 Task: Open Card Card0000000087 in Board Board0000000022 in Workspace WS0000000008 in Trello. Add Member Carxxstreet791@gmail.com to Card Card0000000087 in Board Board0000000022 in Workspace WS0000000008 in Trello. Add Orange Label titled Label0000000087 to Card Card0000000087 in Board Board0000000022 in Workspace WS0000000008 in Trello. Add Checklist CL0000000087 to Card Card0000000087 in Board Board0000000022 in Workspace WS0000000008 in Trello. Add Dates with Start Date as Jun 01 2023 and Due Date as Jun 30 2023 to Card Card0000000087 in Board Board0000000022 in Workspace WS0000000008 in Trello
Action: Mouse moved to (512, 40)
Screenshot: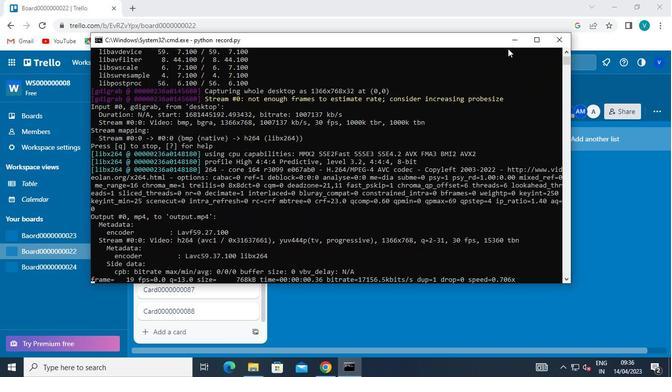 
Action: Mouse pressed left at (512, 40)
Screenshot: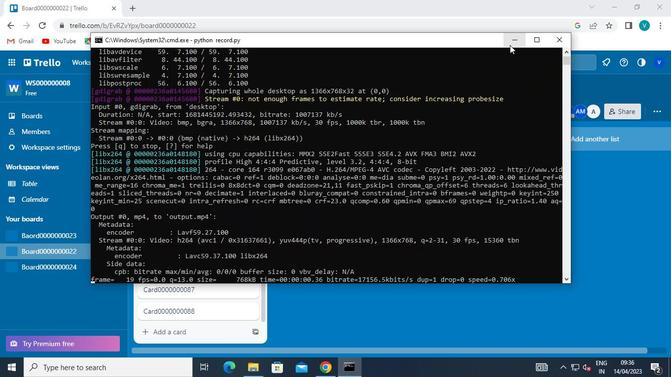
Action: Mouse moved to (205, 286)
Screenshot: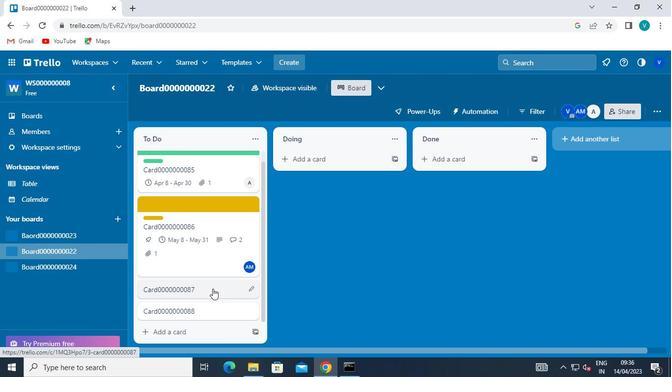 
Action: Mouse pressed left at (205, 286)
Screenshot: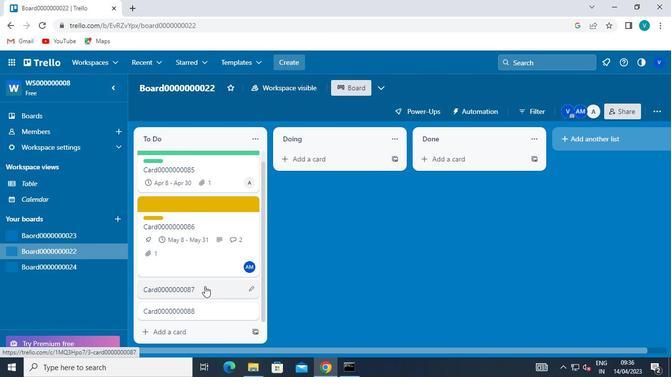 
Action: Mouse moved to (469, 175)
Screenshot: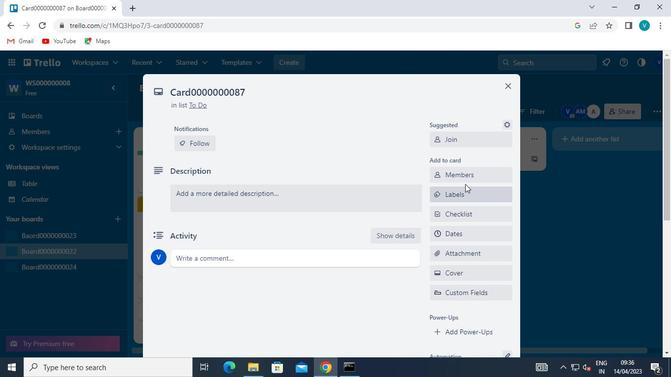 
Action: Mouse pressed left at (469, 175)
Screenshot: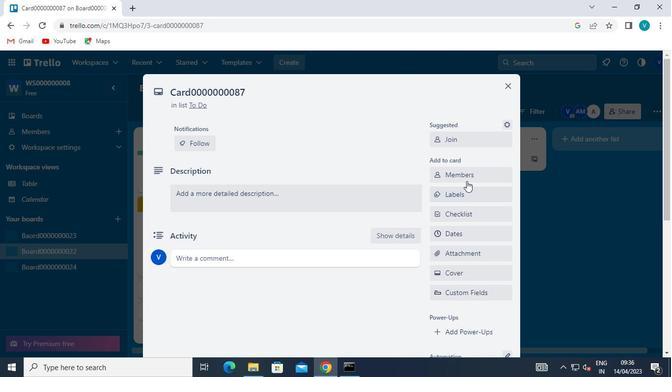 
Action: Mouse moved to (464, 220)
Screenshot: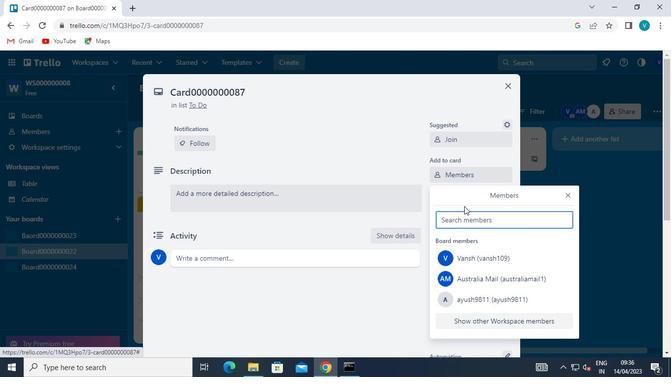 
Action: Mouse pressed left at (464, 220)
Screenshot: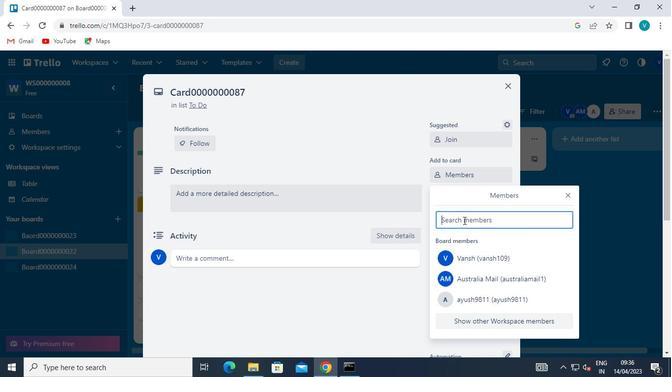 
Action: Keyboard Key.shift
Screenshot: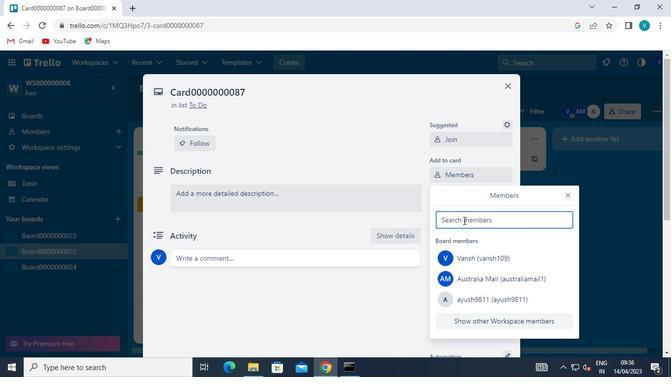 
Action: Keyboard C
Screenshot: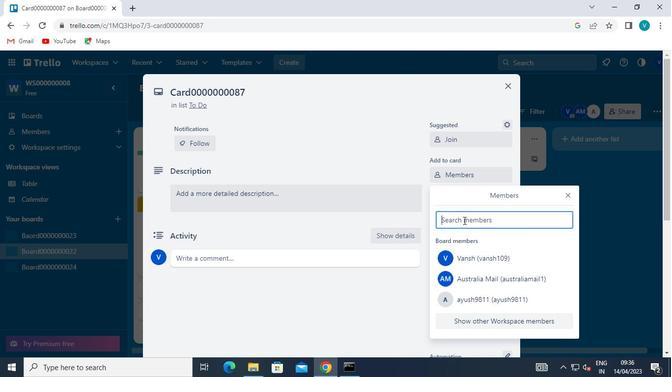 
Action: Keyboard a
Screenshot: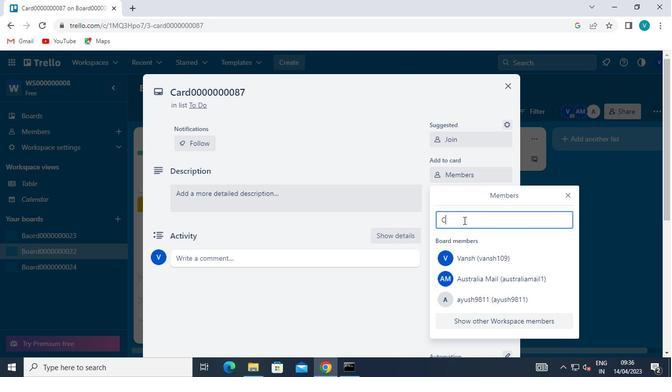 
Action: Keyboard r
Screenshot: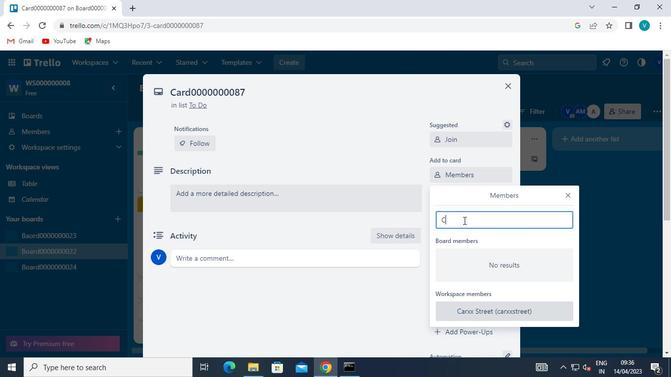 
Action: Keyboard x
Screenshot: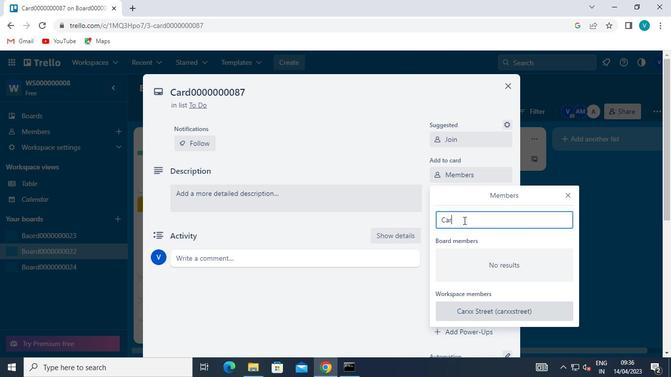 
Action: Keyboard x
Screenshot: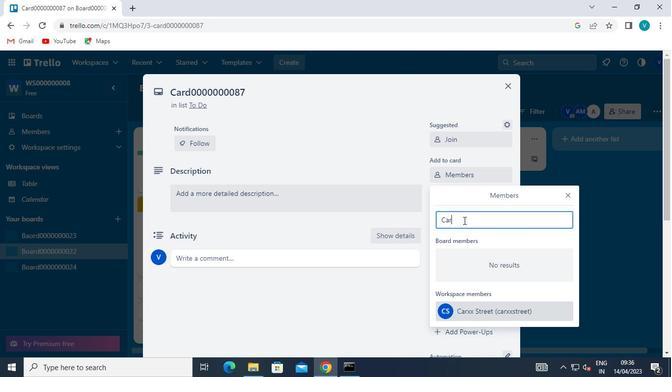 
Action: Keyboard s
Screenshot: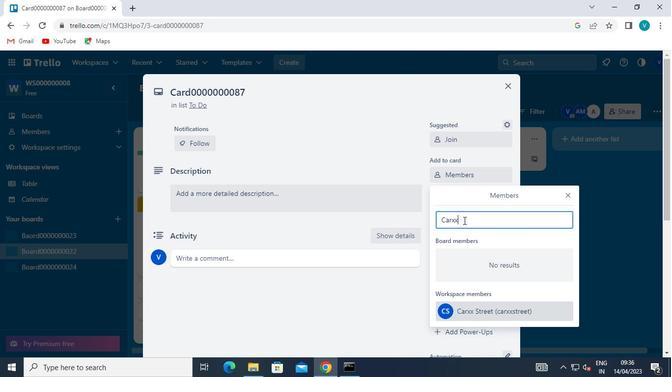 
Action: Keyboard t
Screenshot: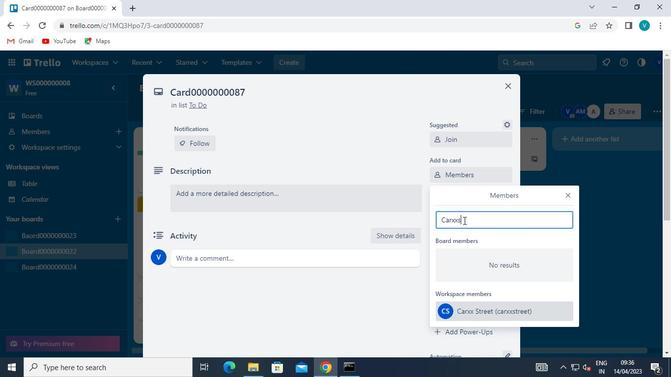
Action: Keyboard r
Screenshot: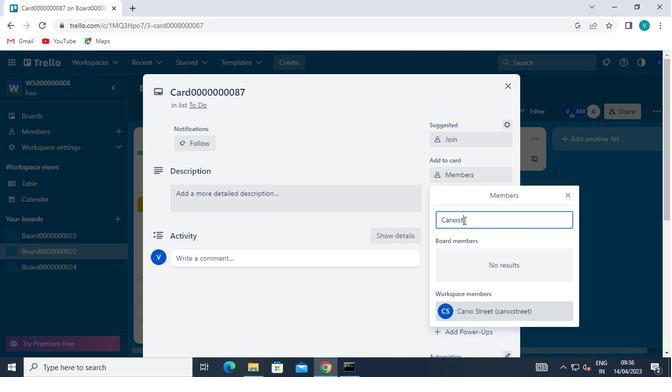 
Action: Keyboard e
Screenshot: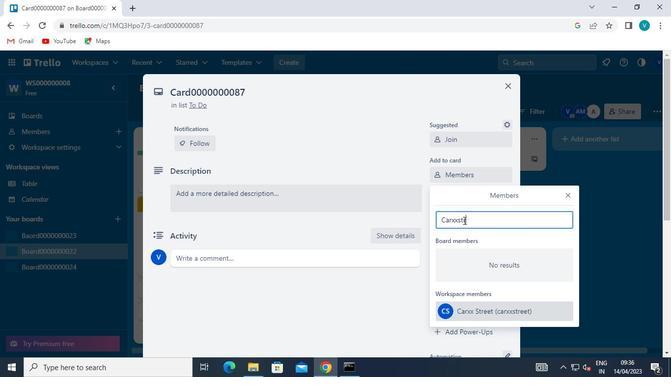 
Action: Keyboard e
Screenshot: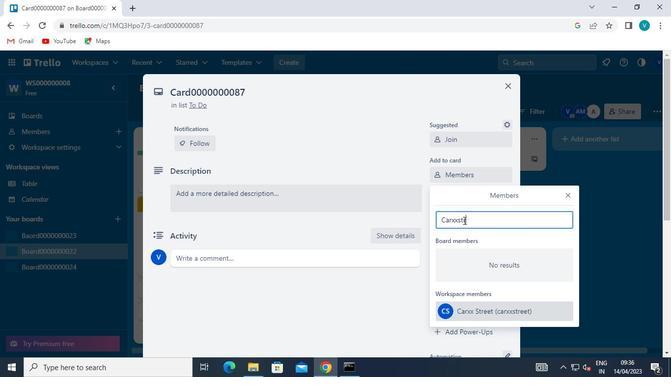 
Action: Keyboard t
Screenshot: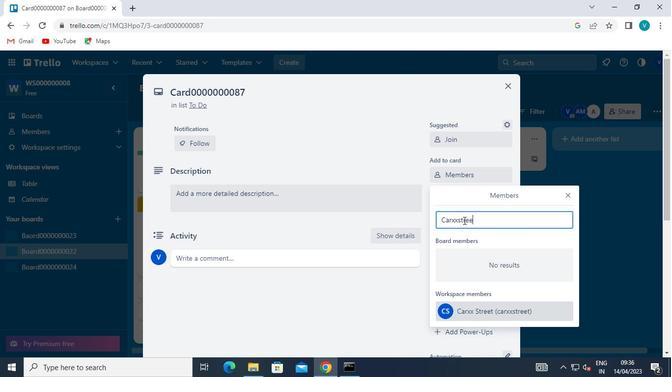 
Action: Keyboard <103>
Screenshot: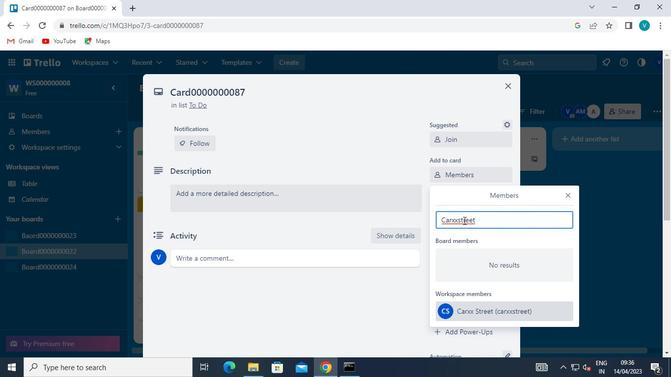 
Action: Keyboard <105>
Screenshot: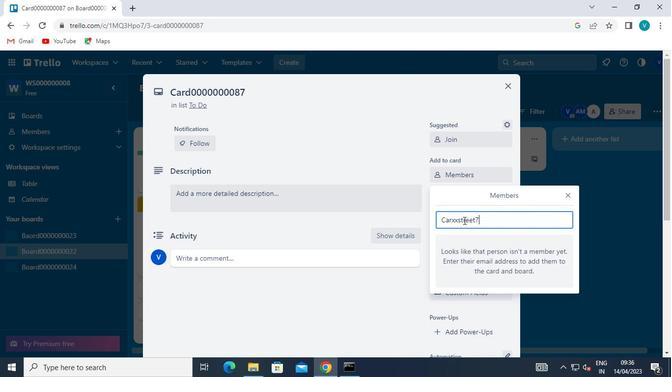 
Action: Keyboard <97>
Screenshot: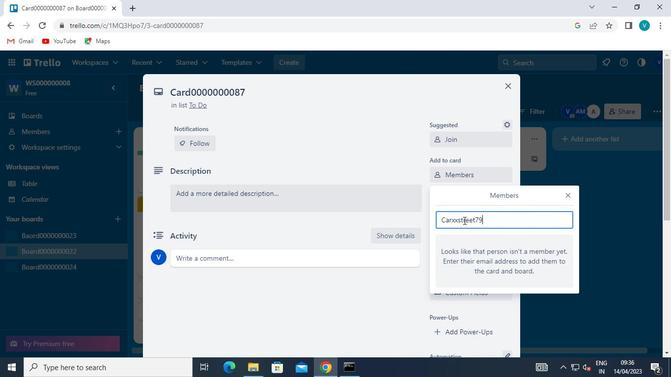 
Action: Keyboard Key.shift
Screenshot: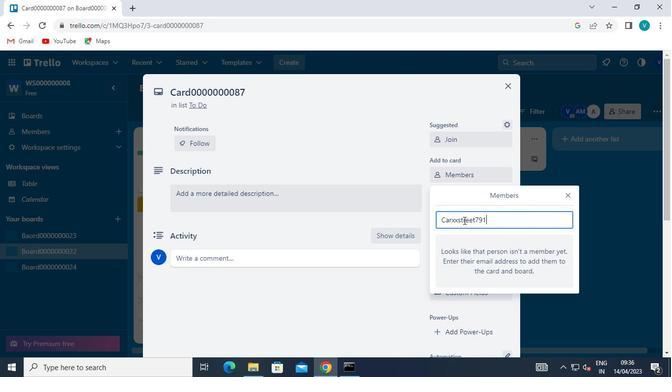 
Action: Keyboard @
Screenshot: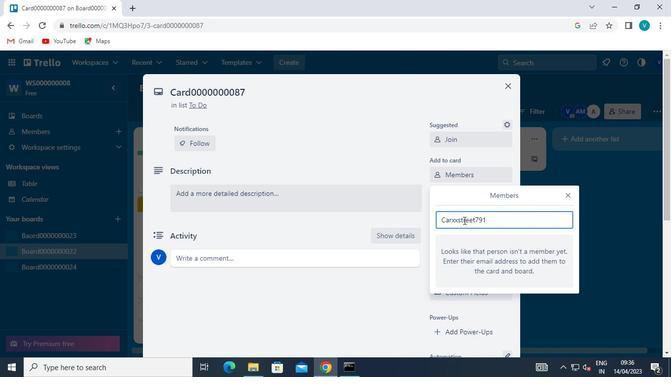 
Action: Keyboard g
Screenshot: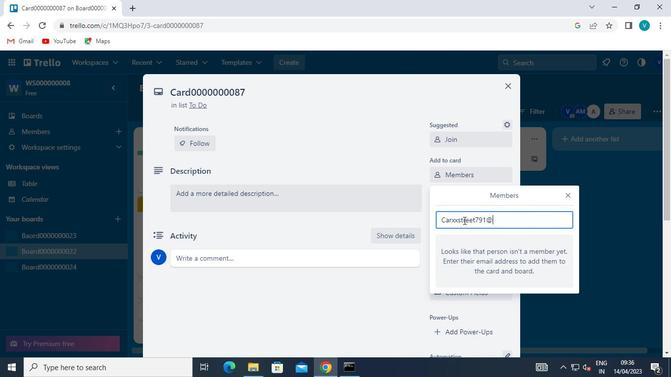 
Action: Keyboard m
Screenshot: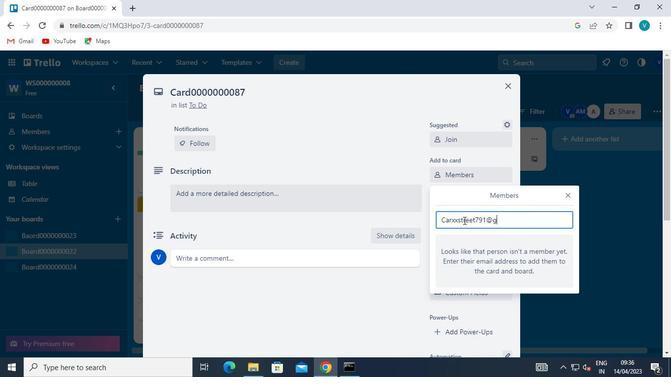 
Action: Keyboard a
Screenshot: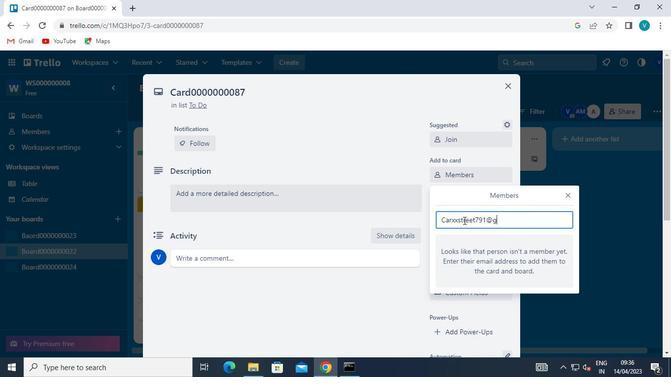 
Action: Keyboard i
Screenshot: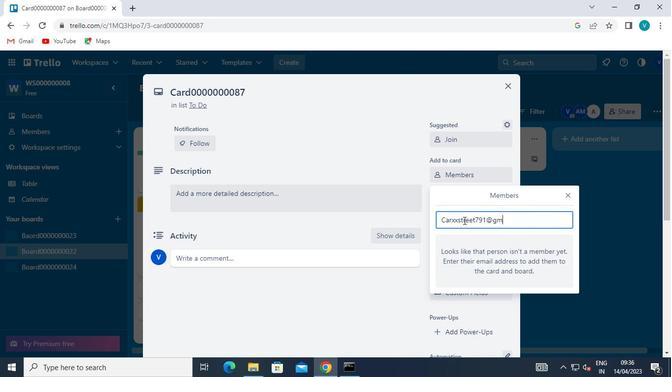 
Action: Keyboard l
Screenshot: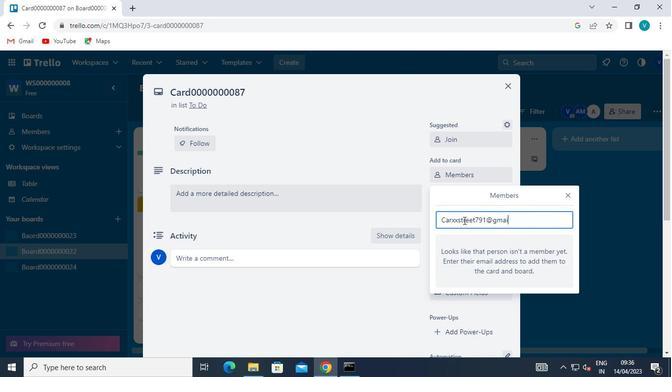 
Action: Keyboard <110>
Screenshot: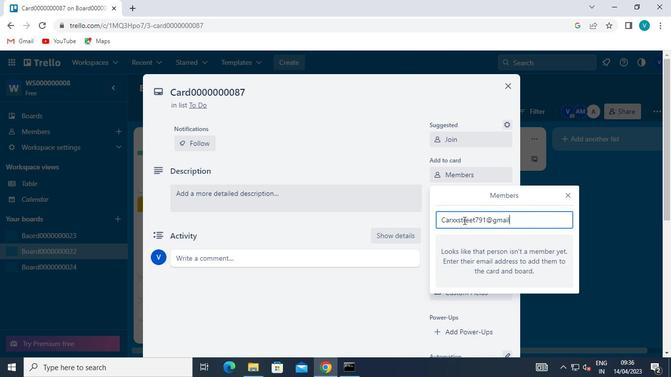 
Action: Keyboard c
Screenshot: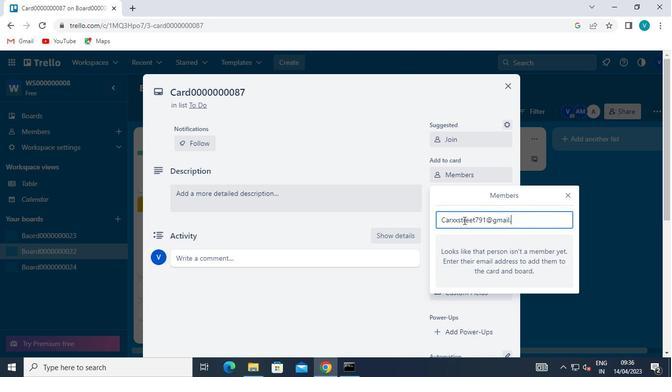
Action: Keyboard o
Screenshot: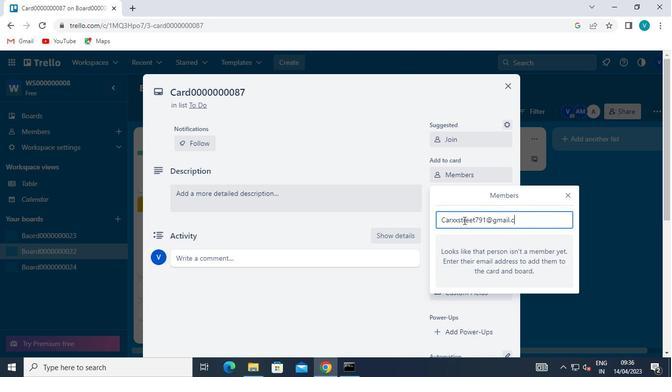 
Action: Keyboard m
Screenshot: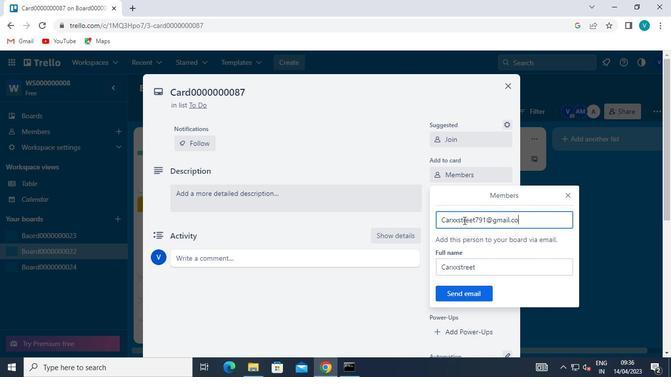 
Action: Mouse moved to (520, 242)
Screenshot: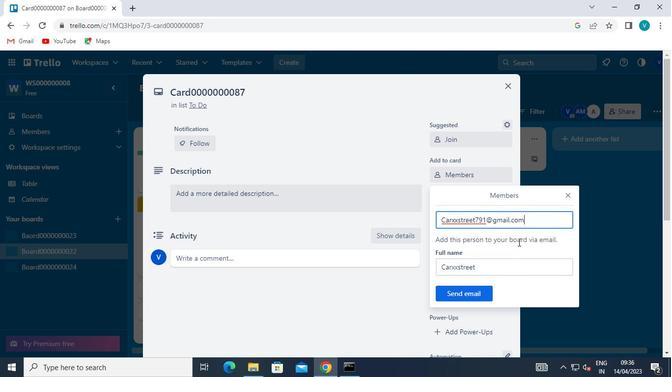 
Action: Keyboard Key.enter
Screenshot: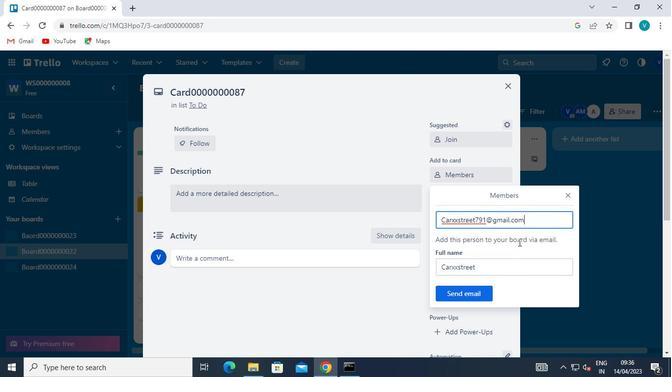 
Action: Mouse moved to (506, 218)
Screenshot: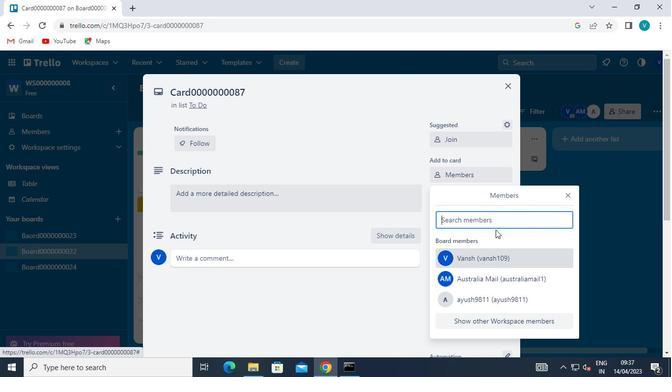 
Action: Mouse pressed left at (506, 218)
Screenshot: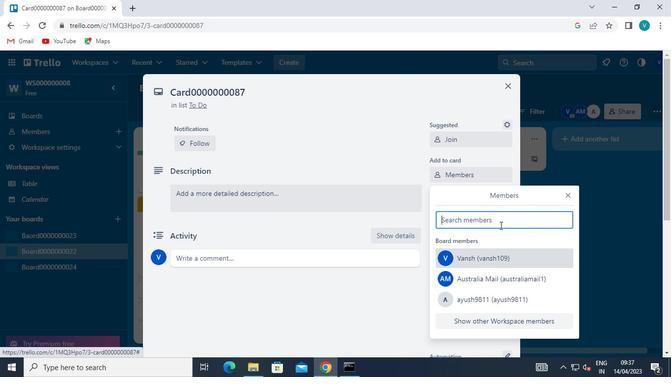 
Action: Keyboard Key.shift
Screenshot: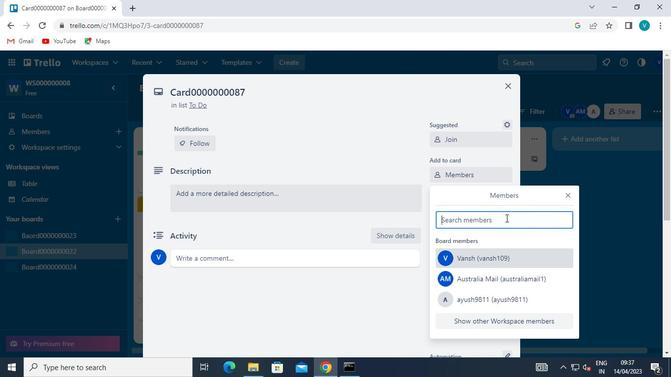 
Action: Keyboard C
Screenshot: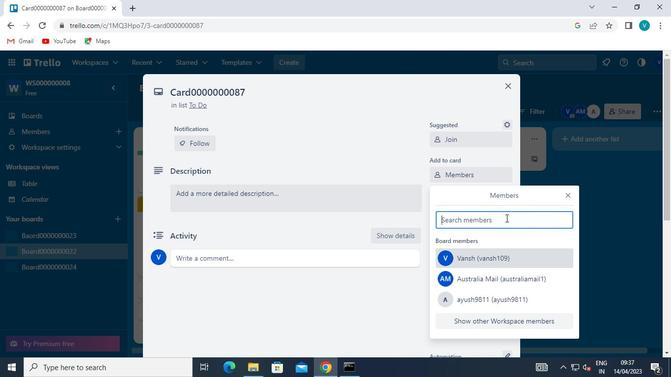 
Action: Keyboard a
Screenshot: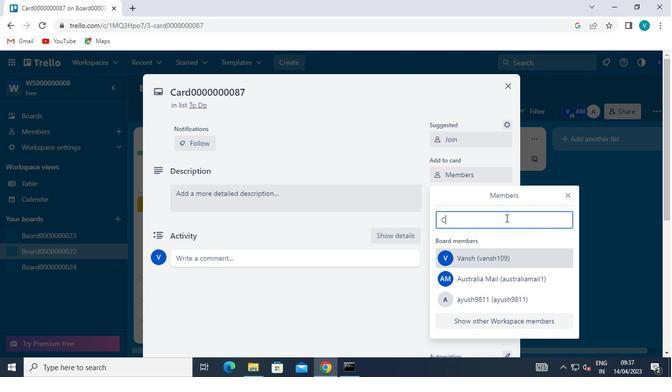 
Action: Keyboard r
Screenshot: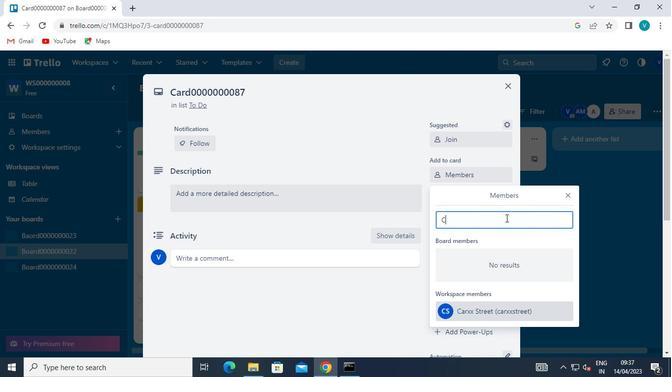 
Action: Keyboard x
Screenshot: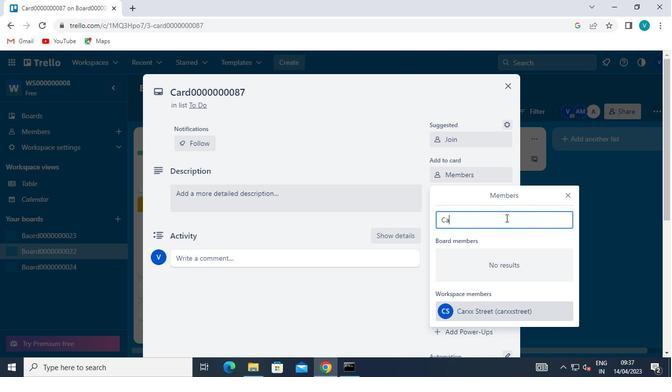 
Action: Keyboard x
Screenshot: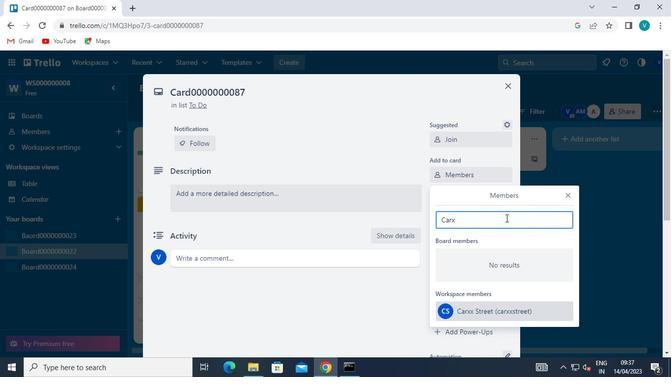 
Action: Keyboard s
Screenshot: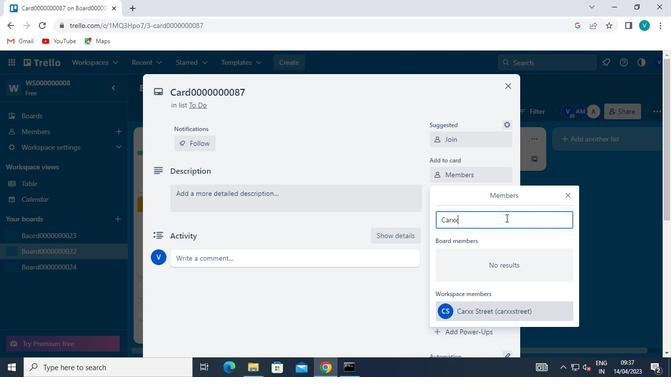 
Action: Keyboard t
Screenshot: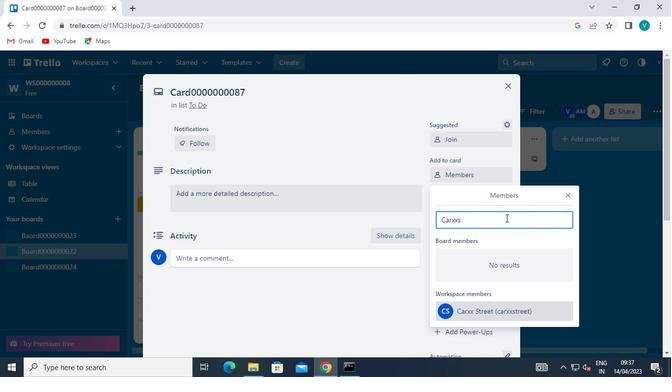 
Action: Keyboard r
Screenshot: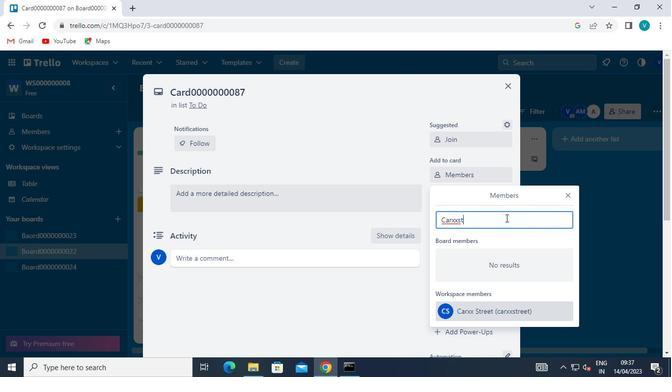 
Action: Keyboard e
Screenshot: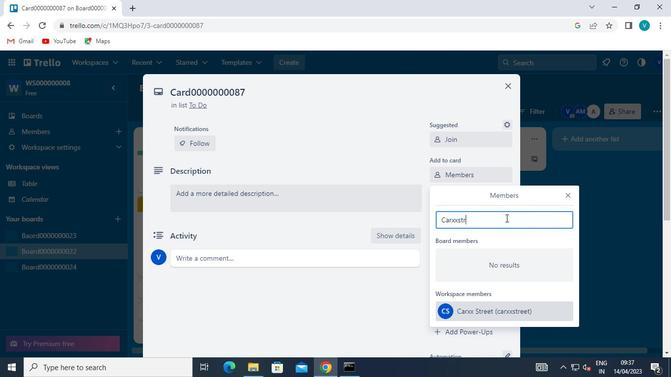 
Action: Keyboard e
Screenshot: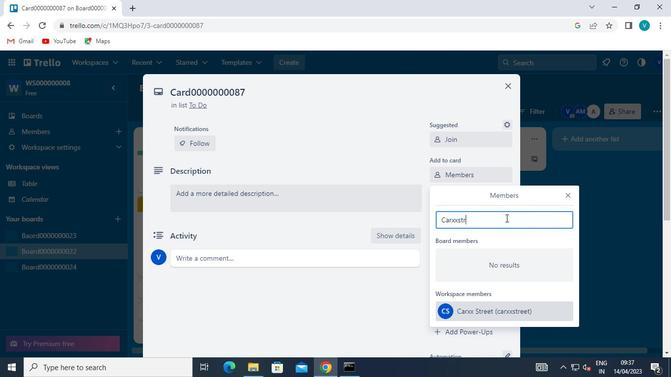 
Action: Keyboard t
Screenshot: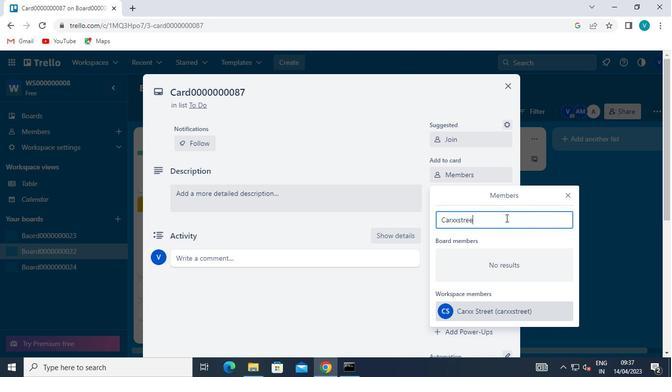 
Action: Keyboard <103>
Screenshot: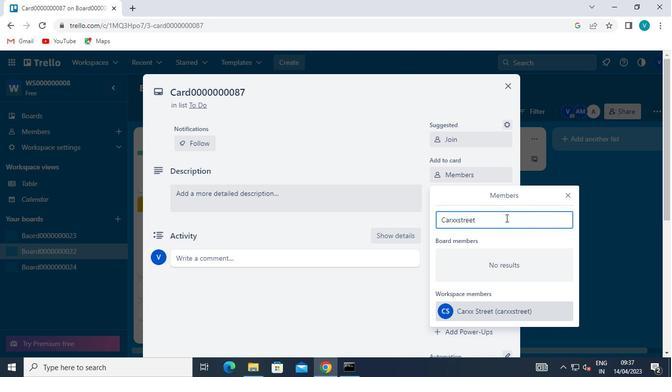 
Action: Keyboard <105>
Screenshot: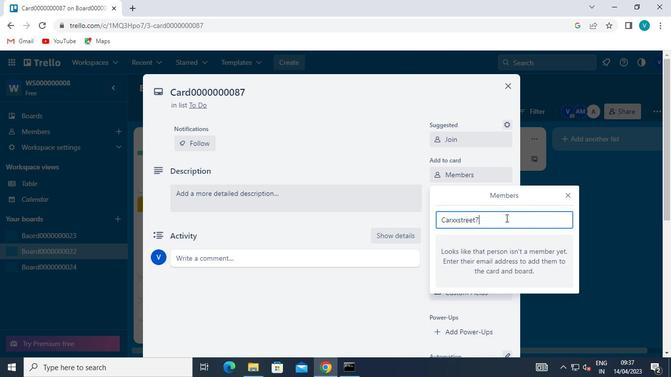 
Action: Keyboard <97>
Screenshot: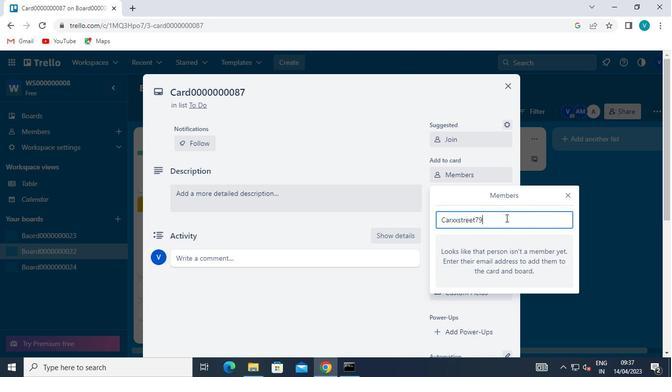 
Action: Keyboard Key.shift
Screenshot: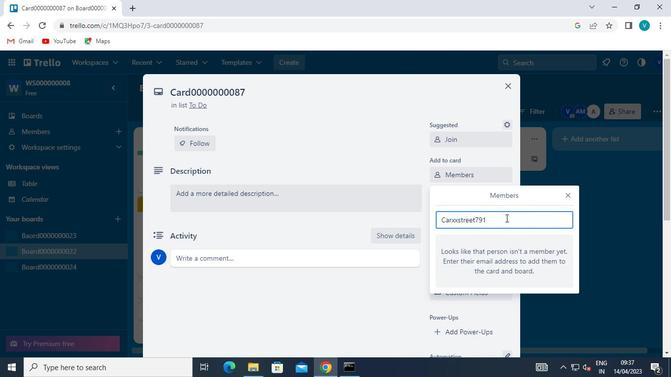 
Action: Keyboard @
Screenshot: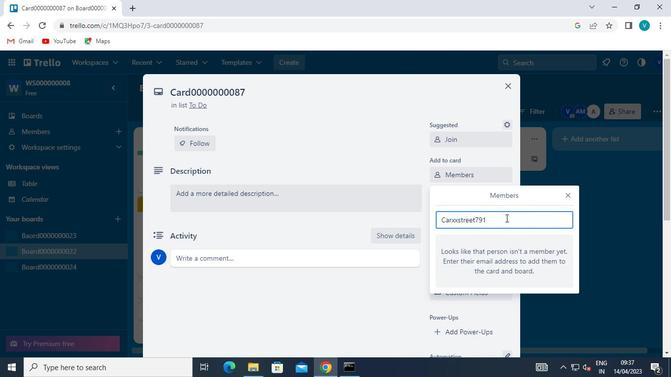 
Action: Keyboard g
Screenshot: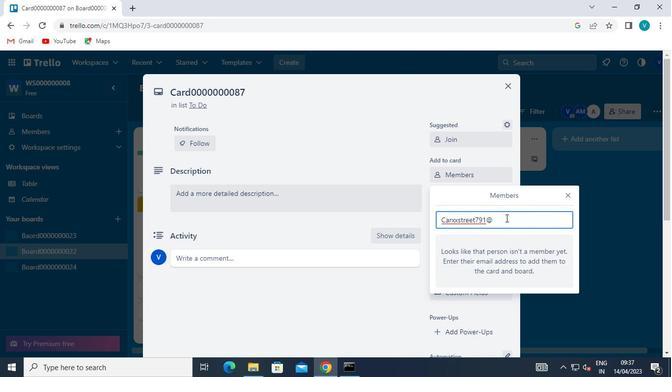 
Action: Keyboard m
Screenshot: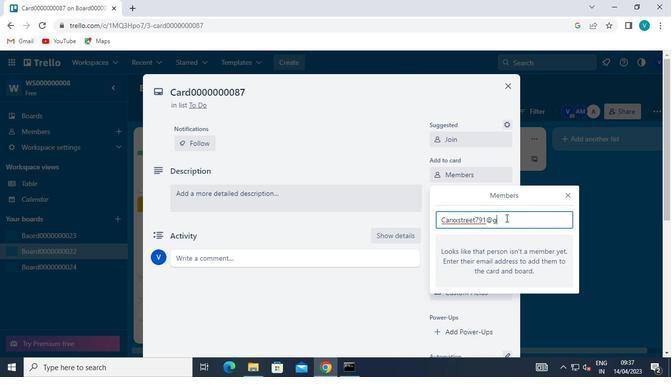 
Action: Keyboard a
Screenshot: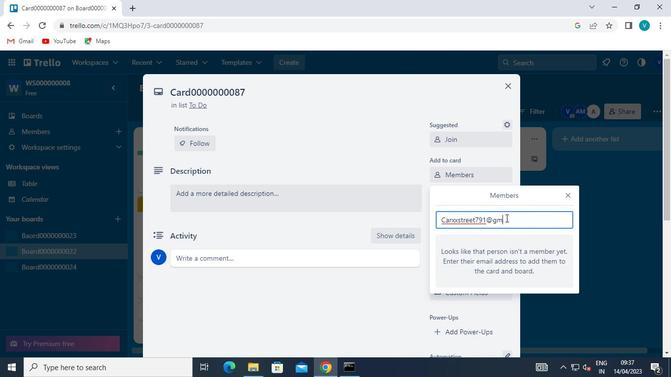 
Action: Keyboard i
Screenshot: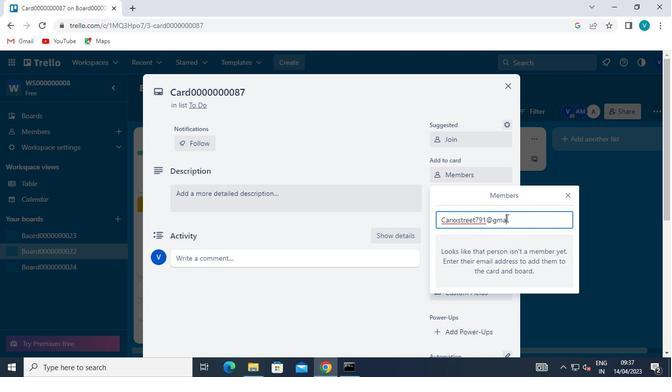 
Action: Keyboard l
Screenshot: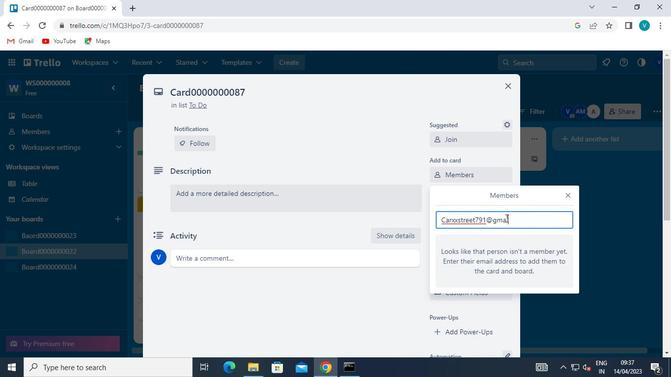 
Action: Keyboard <110>
Screenshot: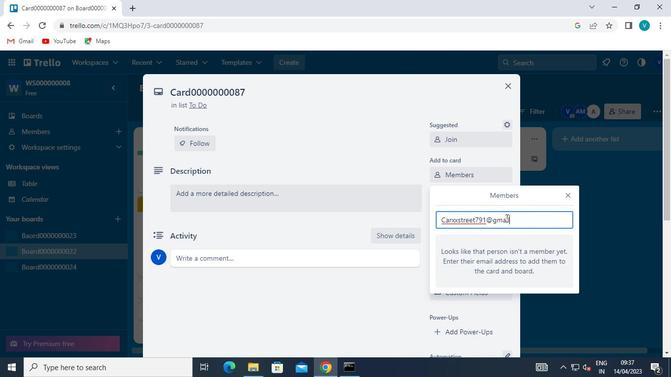 
Action: Keyboard c
Screenshot: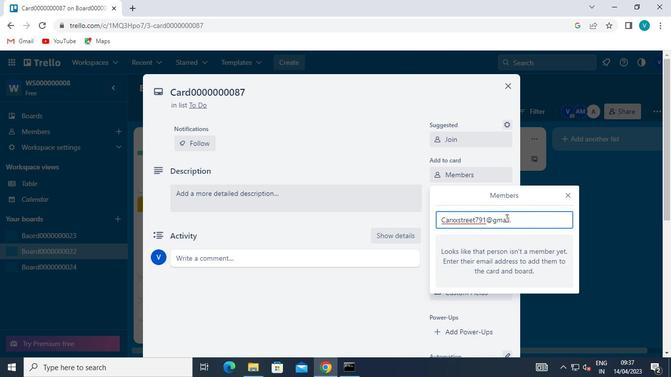 
Action: Keyboard o
Screenshot: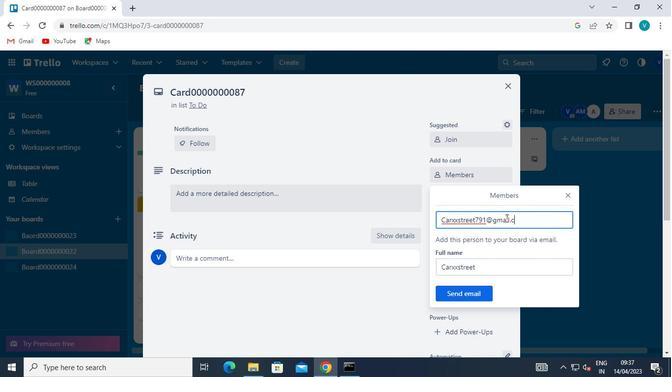 
Action: Keyboard m
Screenshot: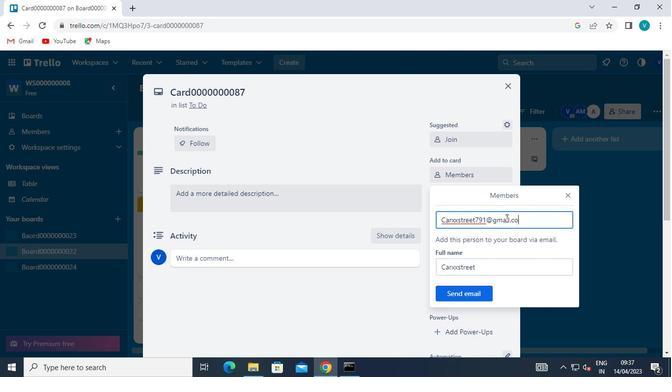 
Action: Mouse moved to (483, 296)
Screenshot: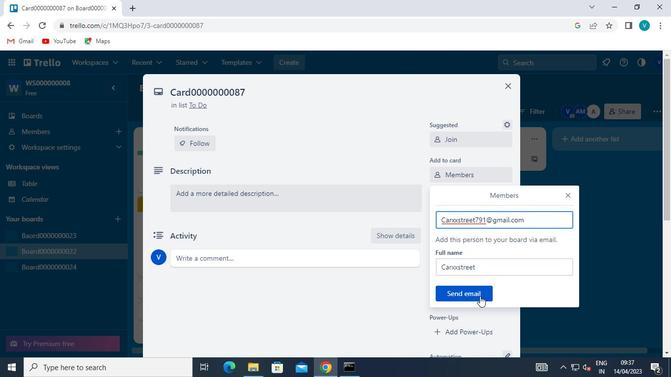 
Action: Mouse pressed left at (483, 296)
Screenshot: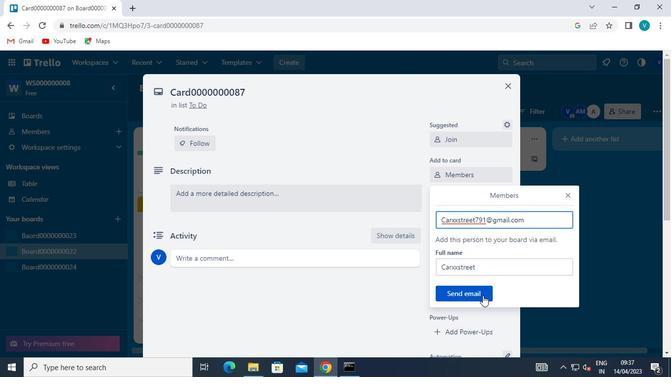 
Action: Mouse moved to (454, 195)
Screenshot: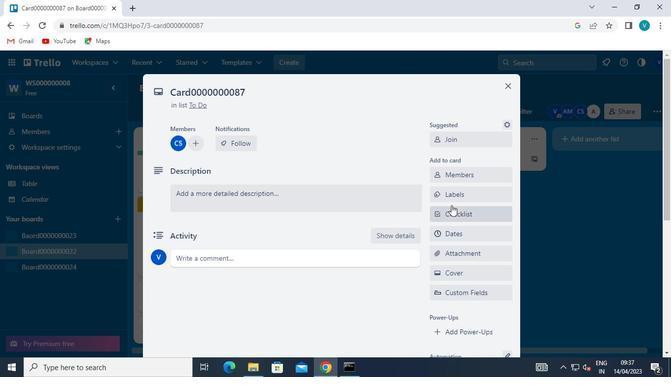 
Action: Mouse pressed left at (454, 195)
Screenshot: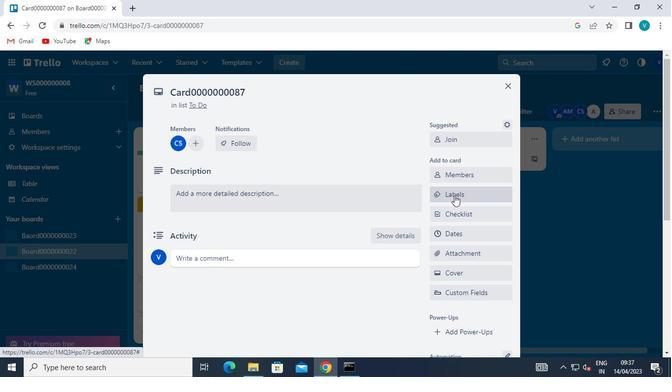 
Action: Mouse moved to (497, 257)
Screenshot: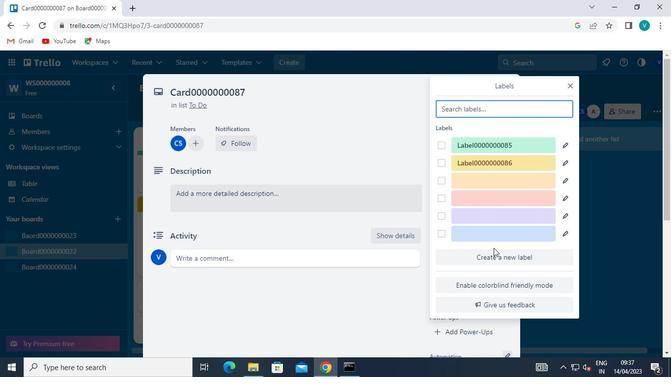 
Action: Mouse pressed left at (497, 257)
Screenshot: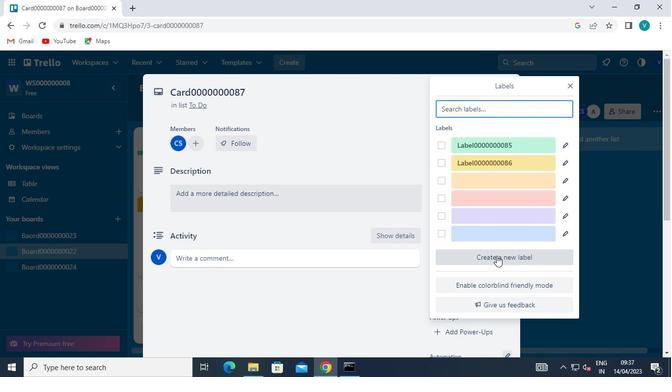 
Action: Mouse moved to (498, 222)
Screenshot: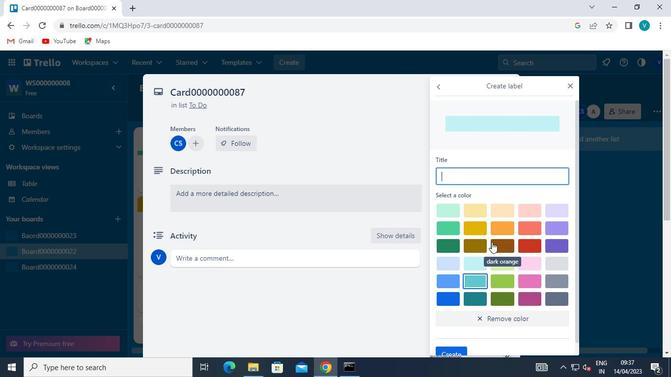 
Action: Mouse pressed left at (498, 222)
Screenshot: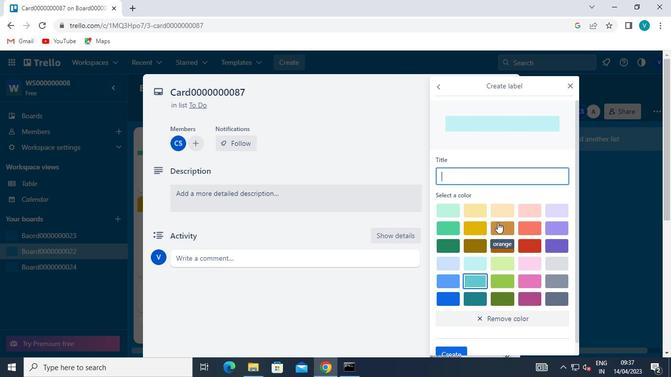 
Action: Mouse moved to (470, 173)
Screenshot: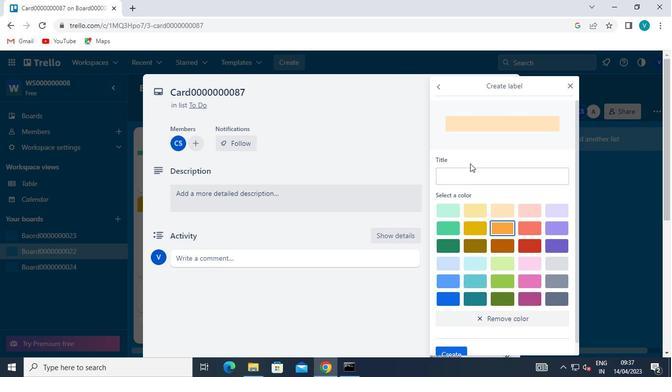 
Action: Mouse pressed left at (470, 173)
Screenshot: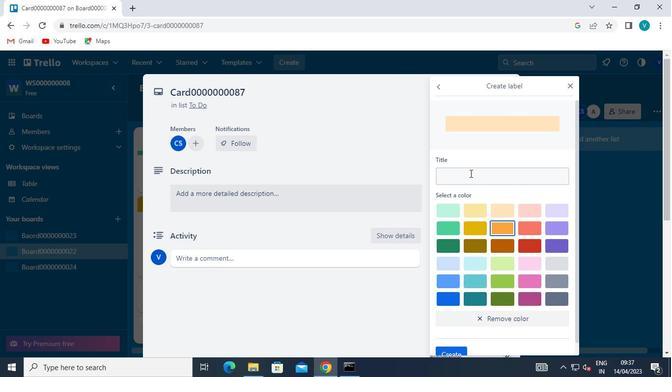 
Action: Keyboard Key.shift
Screenshot: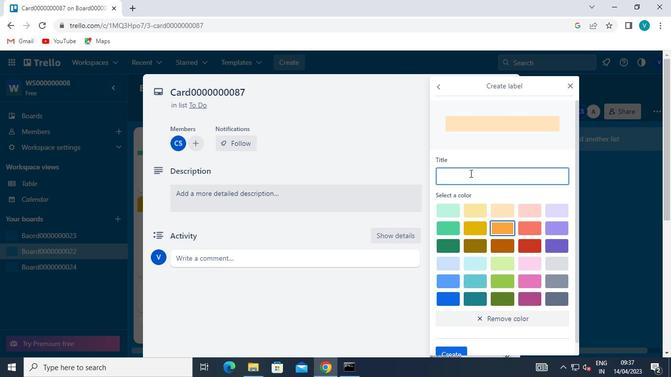 
Action: Keyboard L
Screenshot: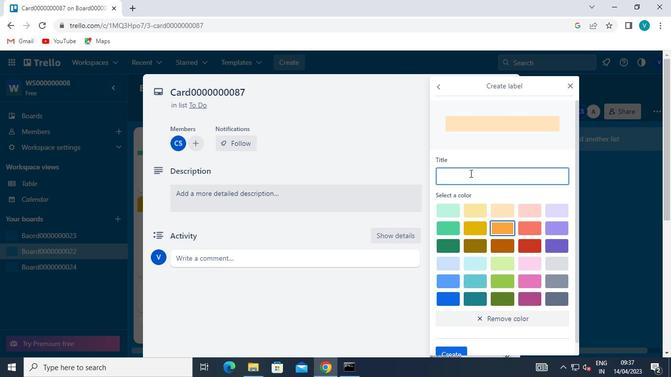 
Action: Keyboard a
Screenshot: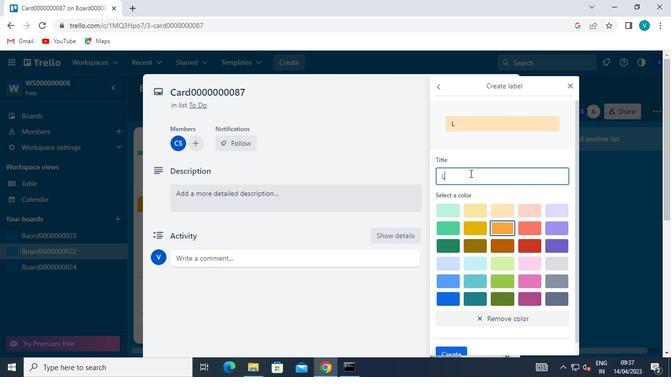 
Action: Keyboard b
Screenshot: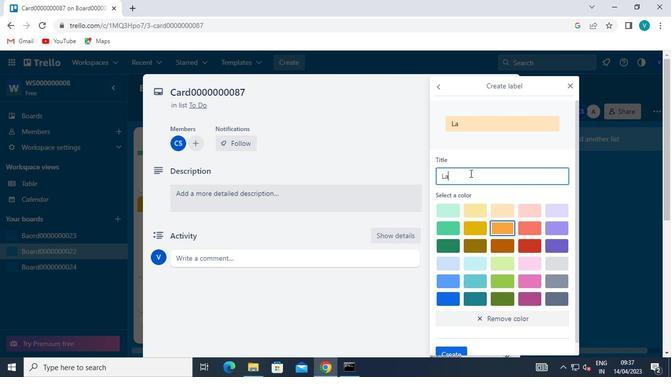 
Action: Keyboard e
Screenshot: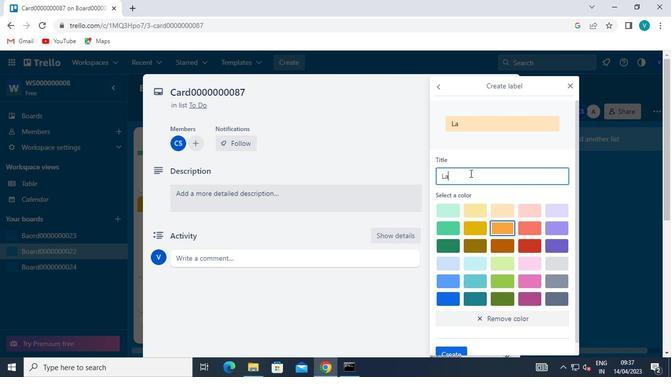 
Action: Keyboard l
Screenshot: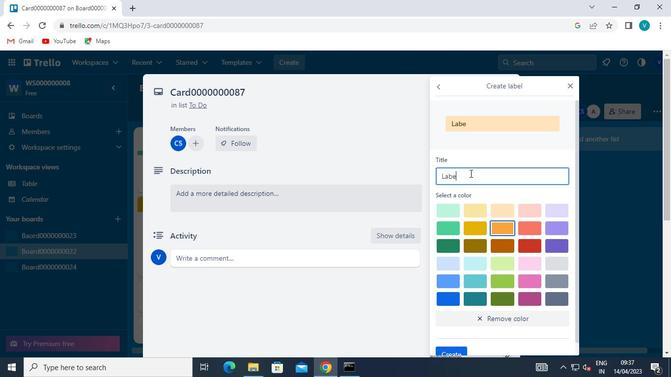 
Action: Keyboard <96>
Screenshot: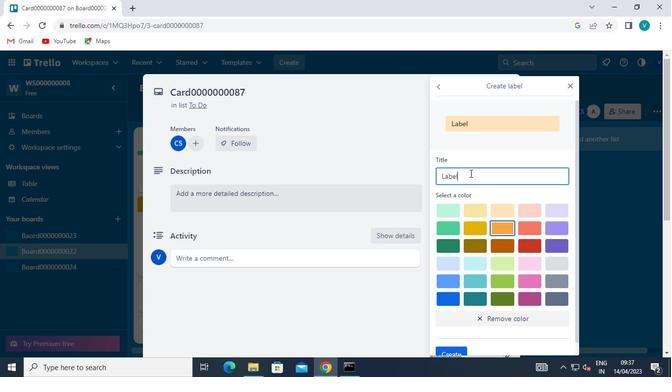 
Action: Keyboard <96>
Screenshot: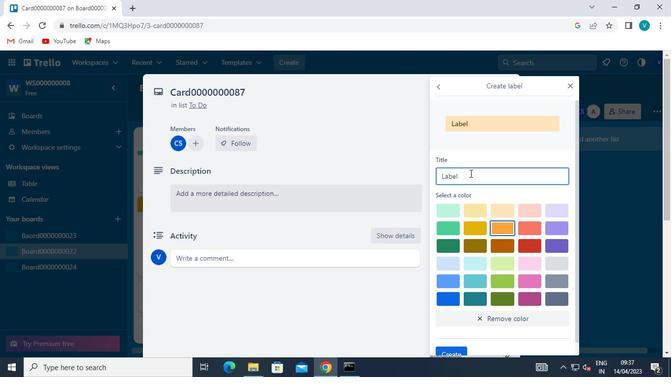 
Action: Keyboard <96>
Screenshot: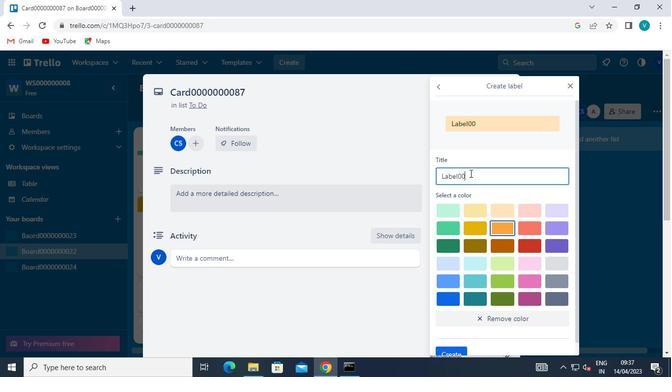 
Action: Keyboard <96>
Screenshot: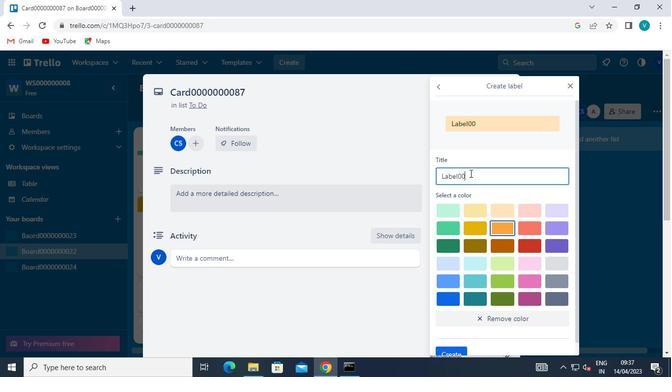 
Action: Keyboard <96>
Screenshot: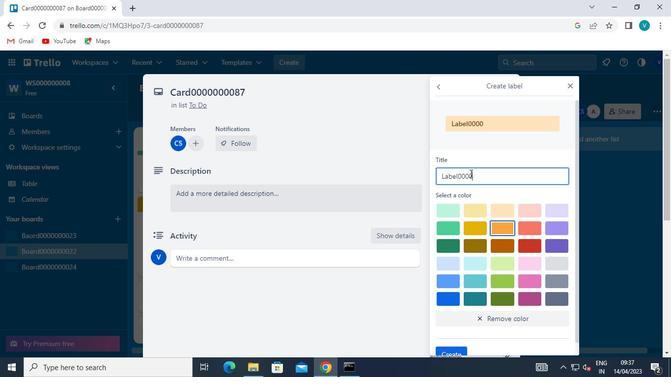 
Action: Keyboard <96>
Screenshot: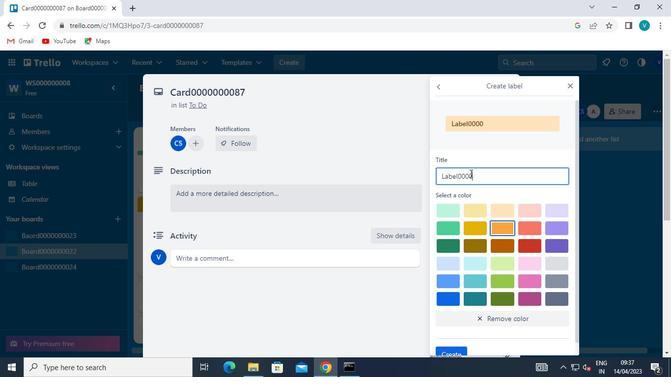 
Action: Keyboard <96>
Screenshot: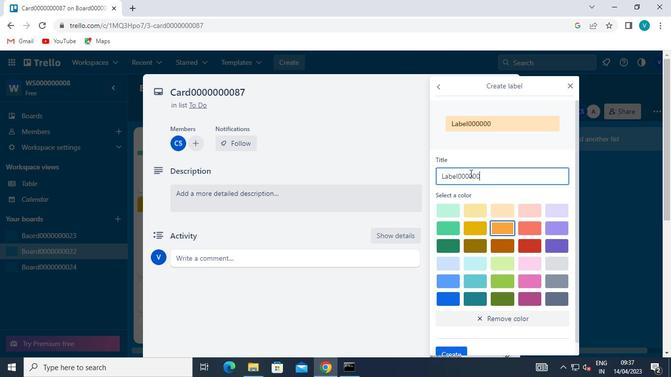 
Action: Keyboard <96>
Screenshot: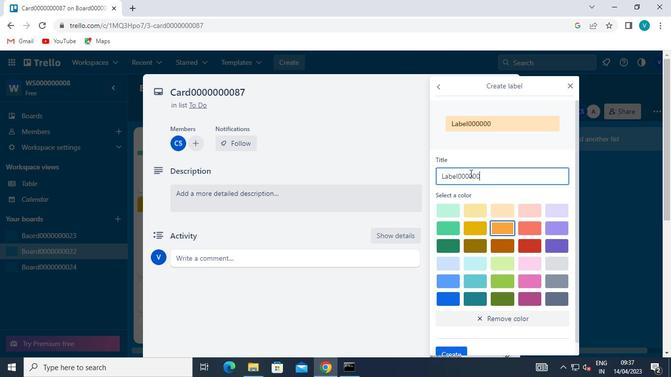 
Action: Keyboard <104>
Screenshot: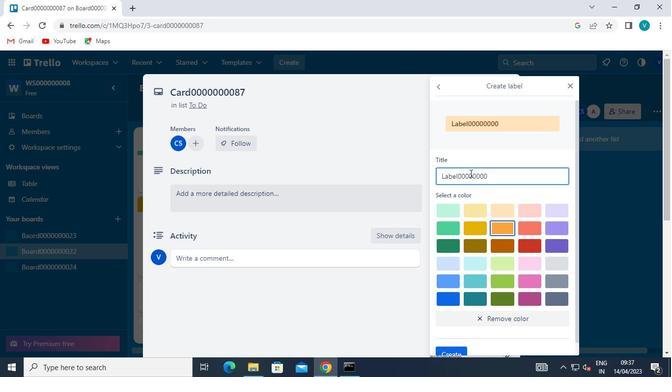
Action: Keyboard <103>
Screenshot: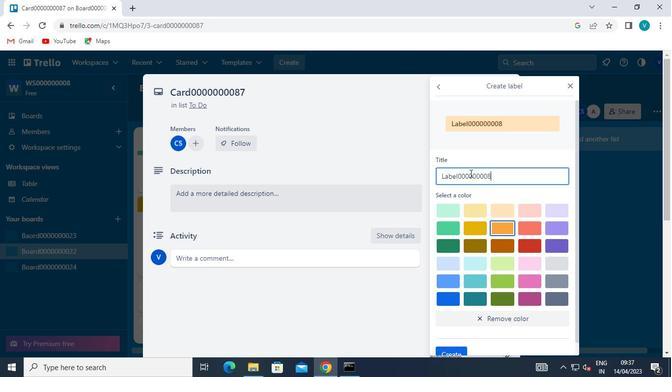 
Action: Mouse moved to (451, 349)
Screenshot: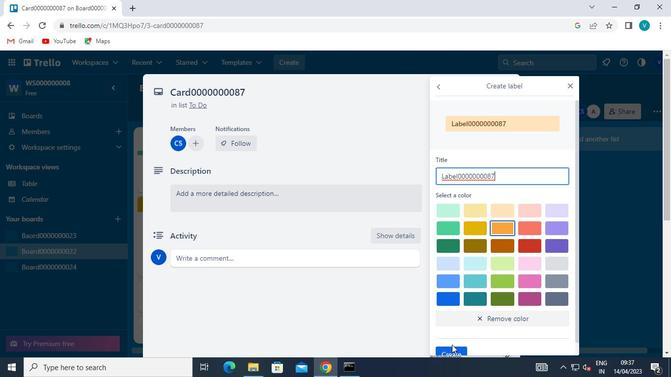 
Action: Mouse pressed left at (451, 349)
Screenshot: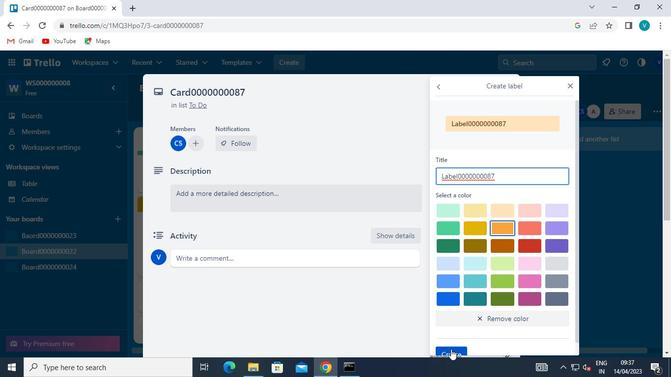 
Action: Mouse moved to (572, 84)
Screenshot: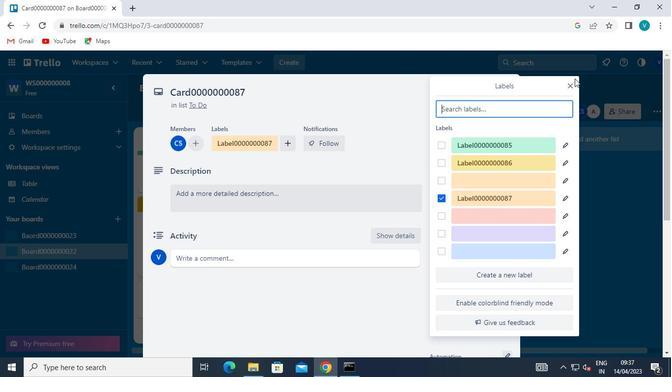 
Action: Mouse pressed left at (572, 84)
Screenshot: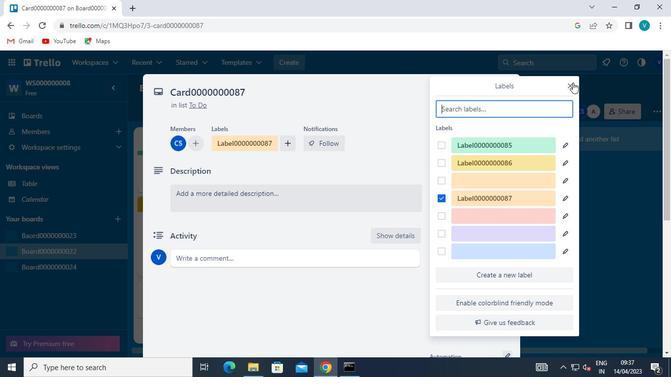 
Action: Mouse moved to (461, 215)
Screenshot: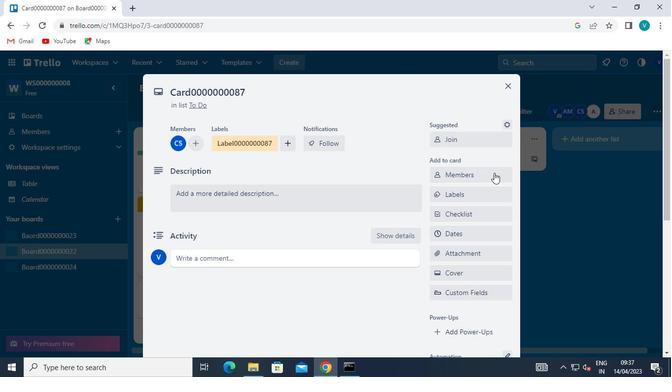 
Action: Mouse pressed left at (461, 215)
Screenshot: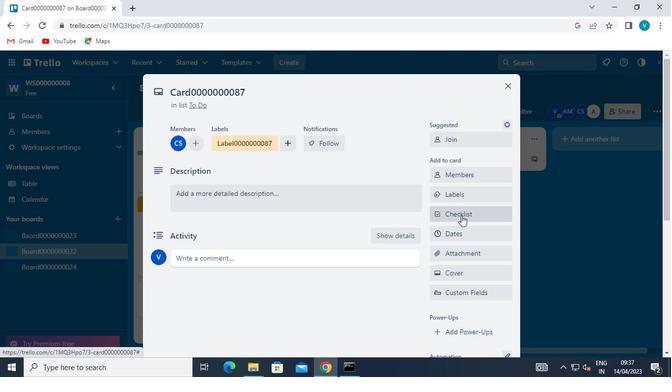 
Action: Mouse moved to (484, 265)
Screenshot: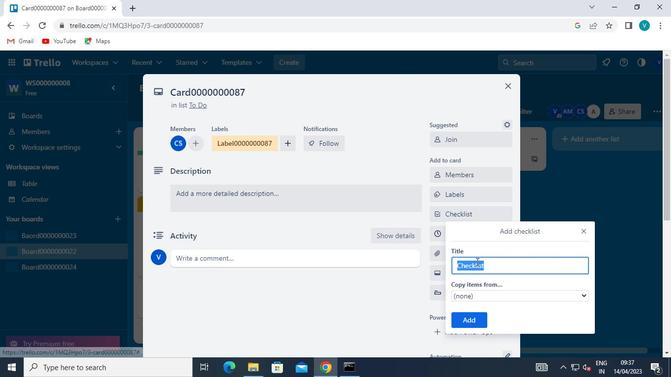 
Action: Keyboard Key.shift
Screenshot: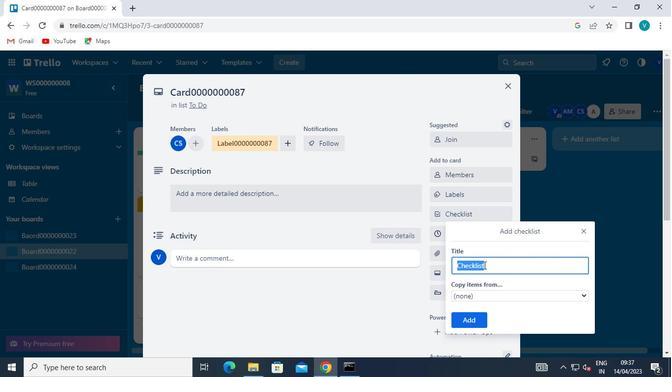 
Action: Keyboard Key.shift
Screenshot: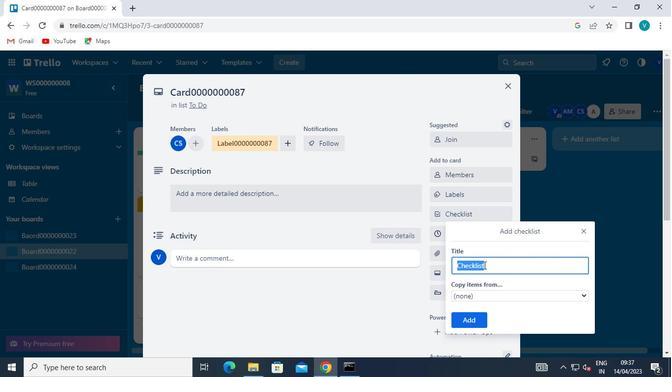 
Action: Keyboard Key.shift
Screenshot: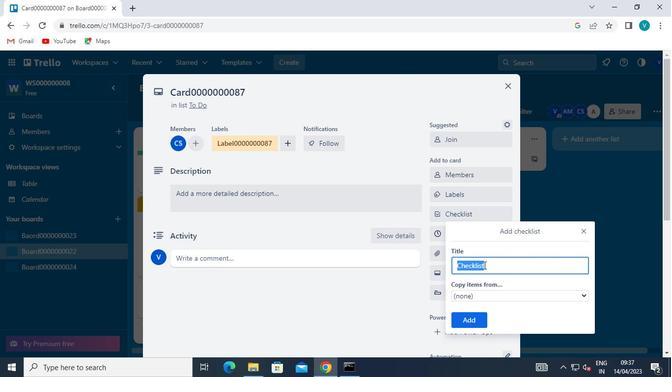 
Action: Keyboard Key.shift
Screenshot: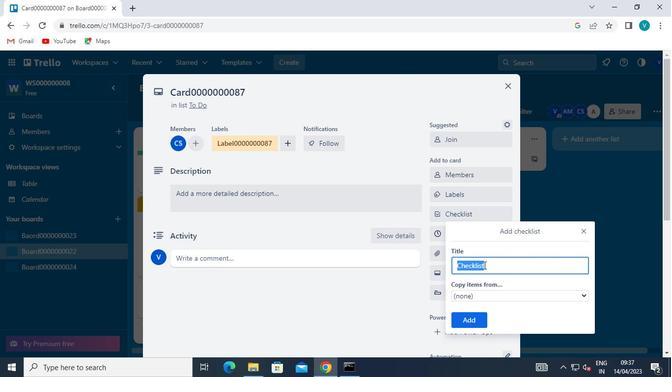 
Action: Keyboard Key.shift
Screenshot: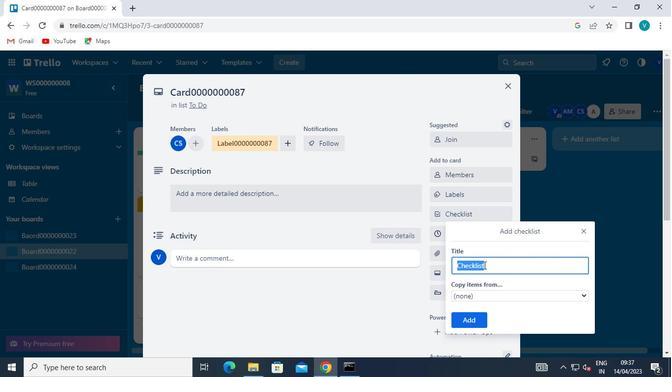 
Action: Keyboard C
Screenshot: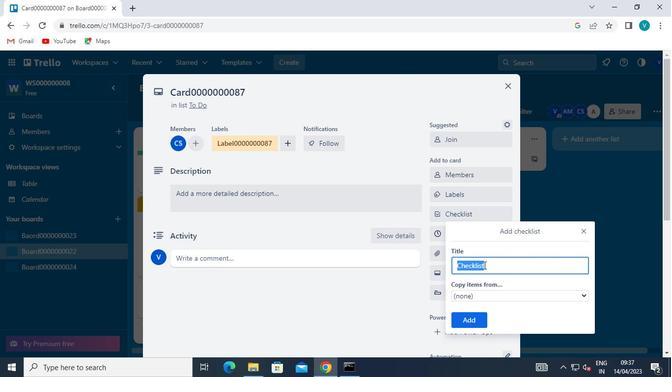 
Action: Keyboard L
Screenshot: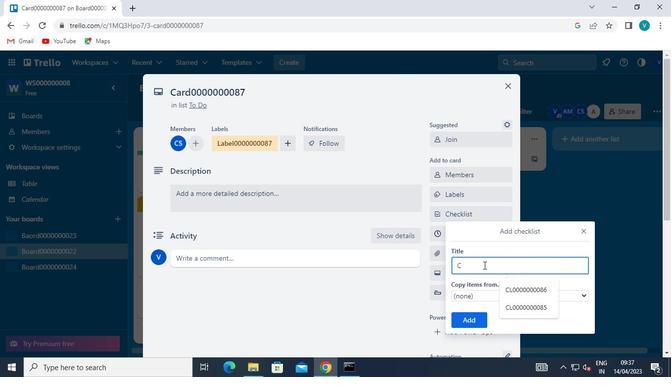
Action: Keyboard <96>
Screenshot: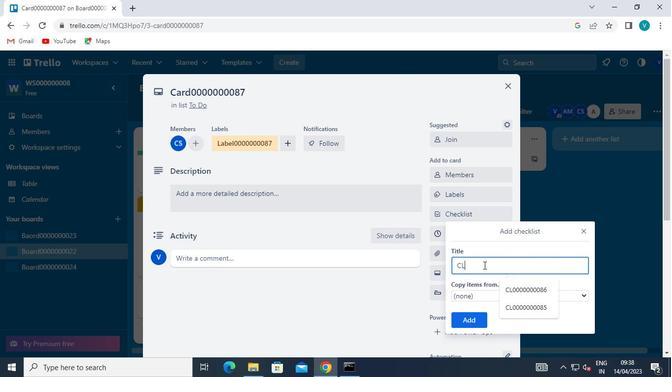 
Action: Keyboard <96>
Screenshot: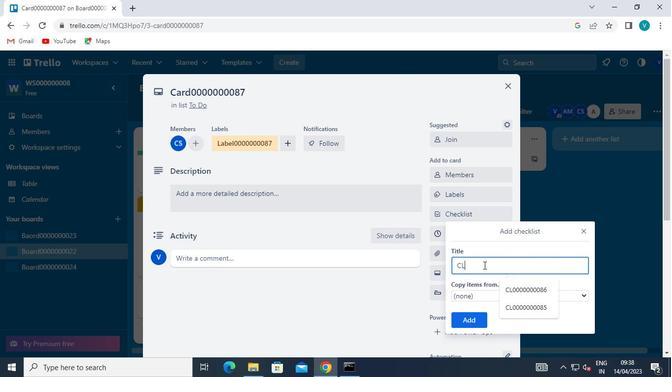 
Action: Keyboard <96>
Screenshot: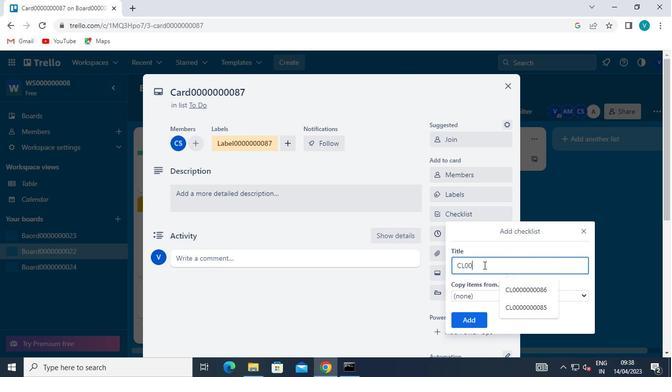 
Action: Keyboard <96>
Screenshot: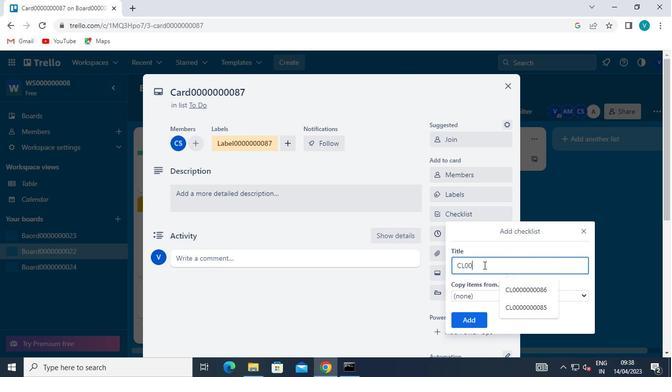 
Action: Keyboard <96>
Screenshot: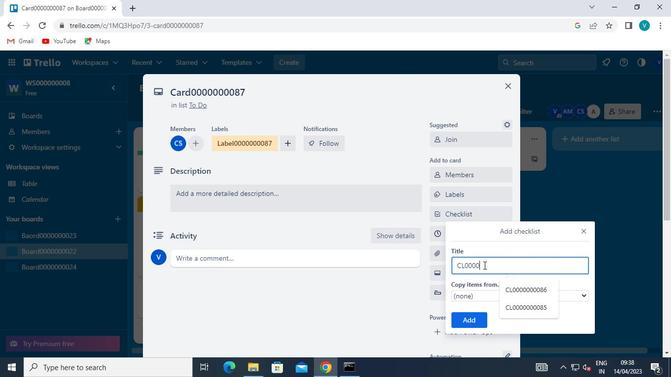 
Action: Keyboard <96>
Screenshot: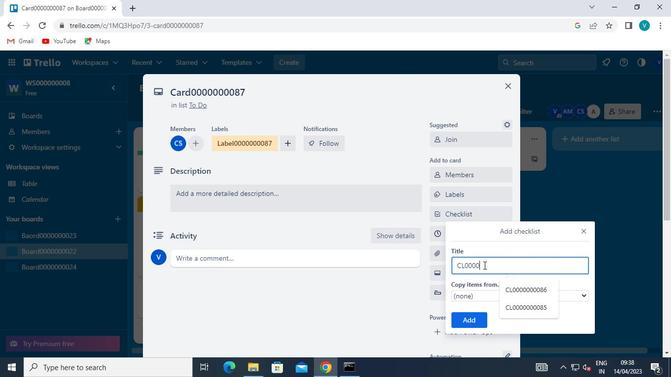 
Action: Keyboard <96>
Screenshot: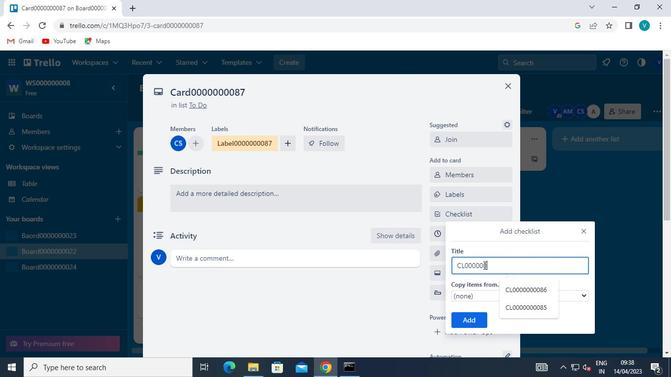 
Action: Keyboard <96>
Screenshot: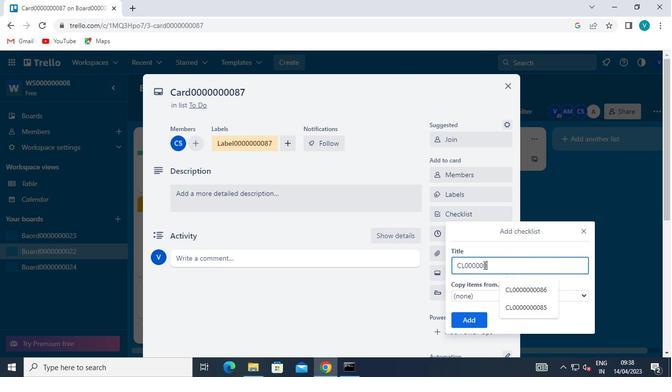 
Action: Keyboard <104>
Screenshot: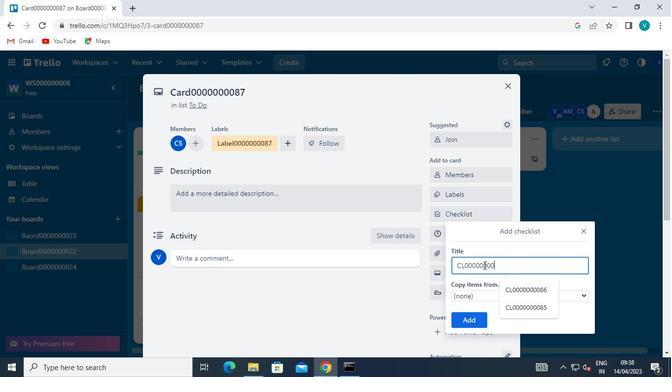 
Action: Keyboard <103>
Screenshot: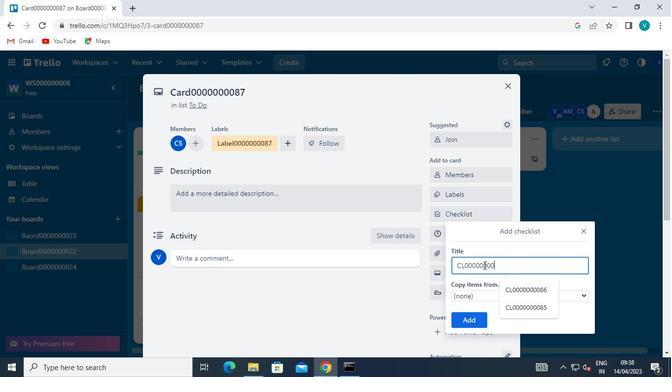 
Action: Mouse moved to (474, 327)
Screenshot: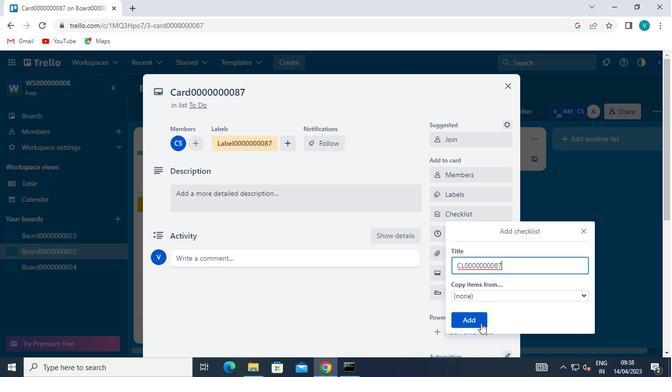 
Action: Mouse pressed left at (474, 327)
Screenshot: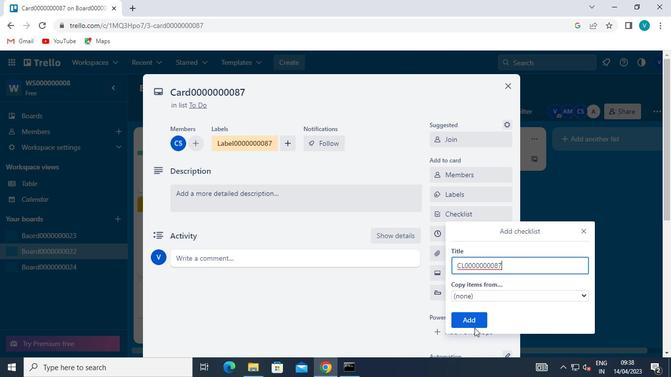
Action: Mouse moved to (447, 233)
Screenshot: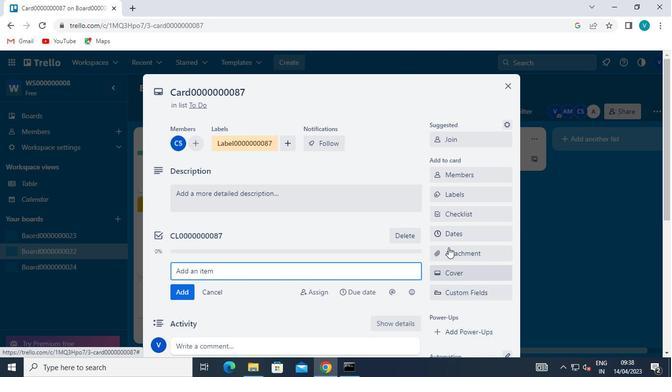 
Action: Mouse pressed left at (447, 233)
Screenshot: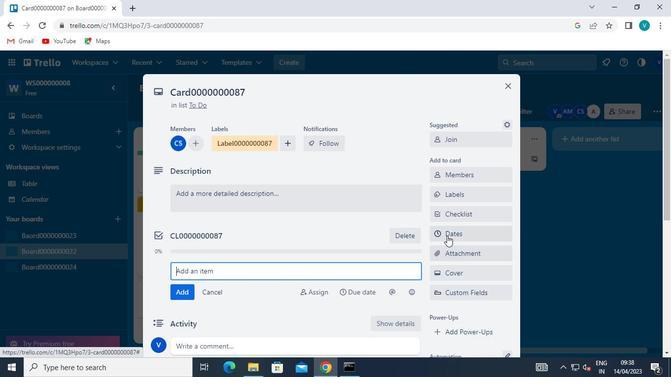 
Action: Mouse moved to (563, 110)
Screenshot: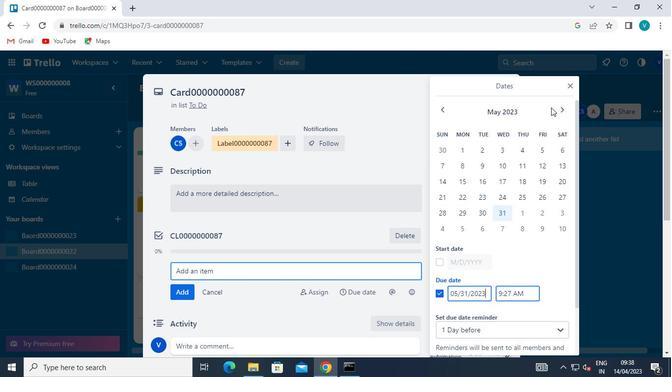 
Action: Mouse pressed left at (563, 110)
Screenshot: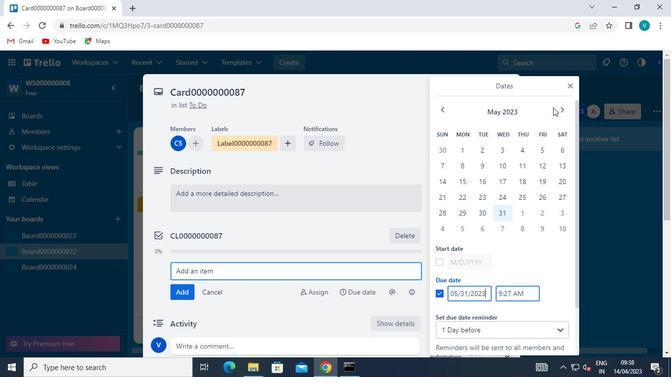 
Action: Mouse moved to (521, 149)
Screenshot: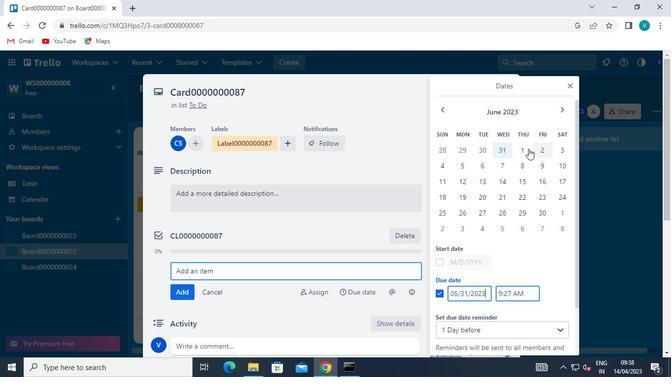 
Action: Mouse pressed left at (521, 149)
Screenshot: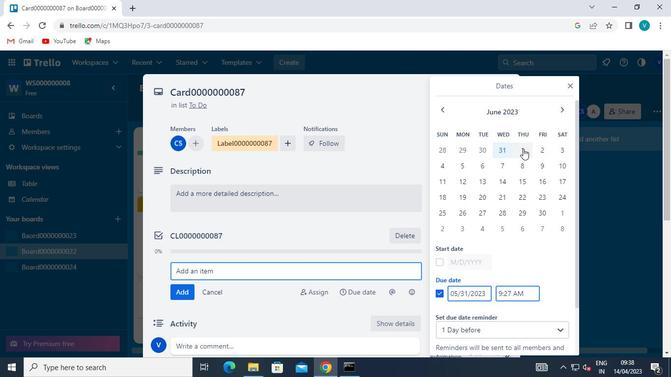 
Action: Mouse moved to (444, 261)
Screenshot: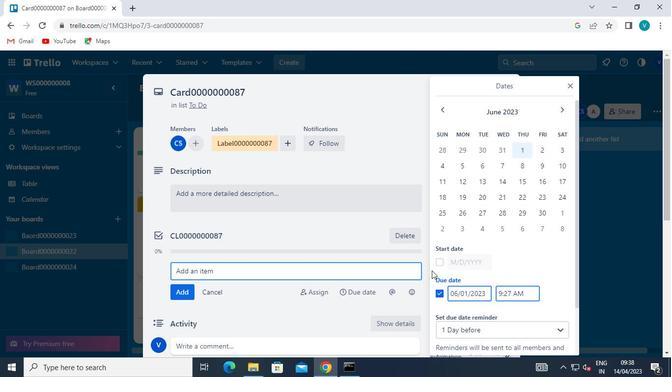 
Action: Mouse pressed left at (444, 261)
Screenshot: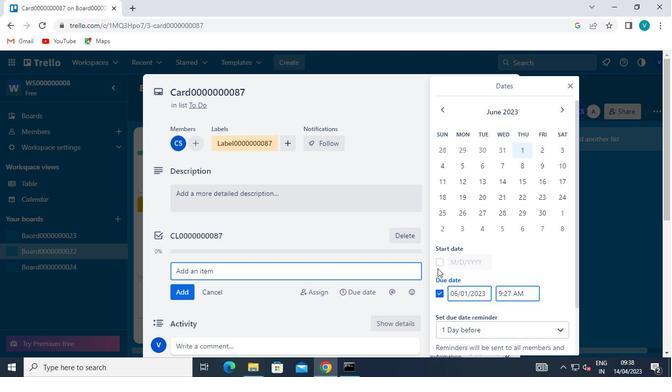 
Action: Mouse moved to (567, 106)
Screenshot: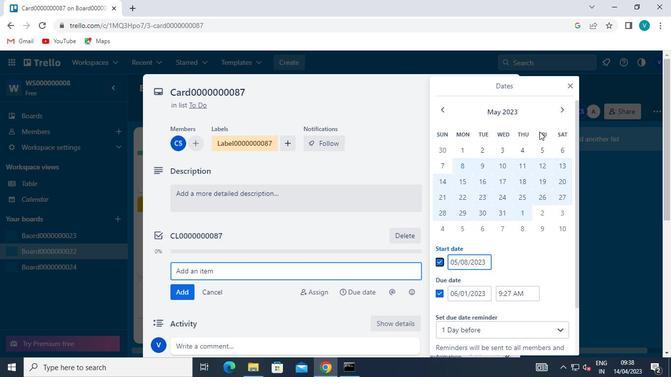 
Action: Mouse pressed left at (567, 106)
Screenshot: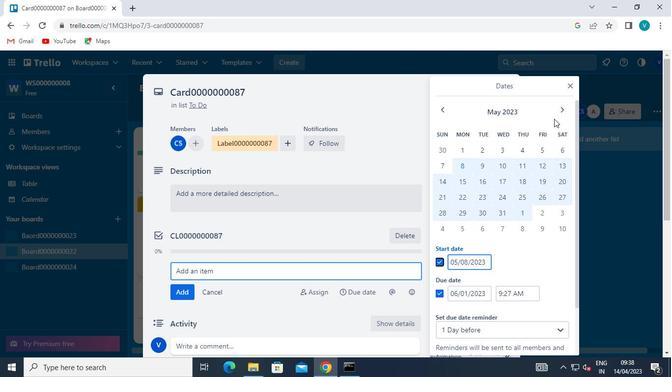 
Action: Mouse moved to (525, 153)
Screenshot: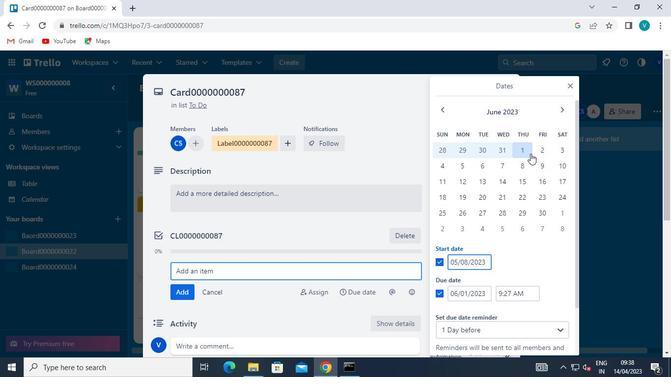 
Action: Mouse pressed left at (525, 153)
Screenshot: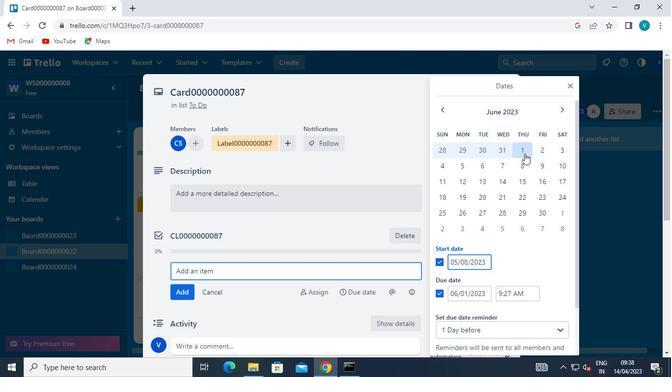 
Action: Mouse moved to (540, 213)
Screenshot: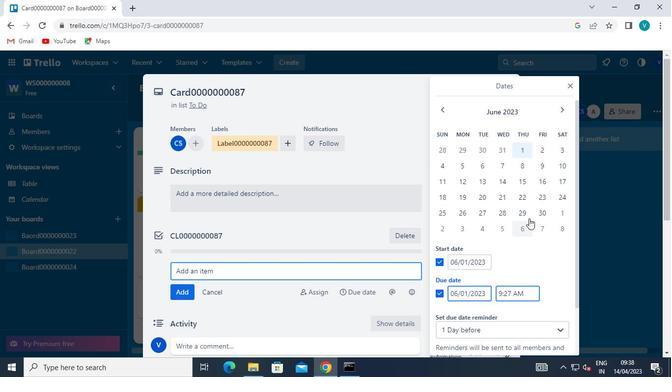
Action: Mouse pressed left at (540, 213)
Screenshot: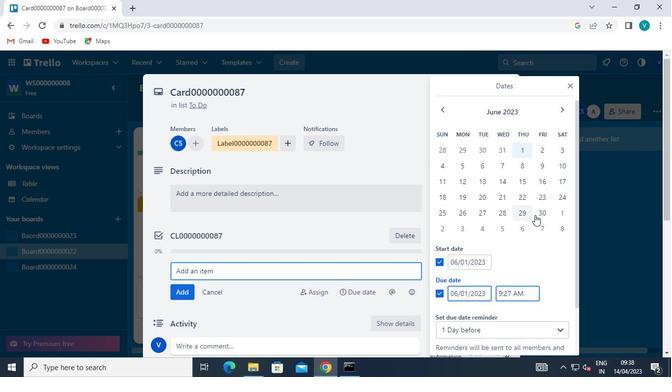
Action: Mouse moved to (483, 322)
Screenshot: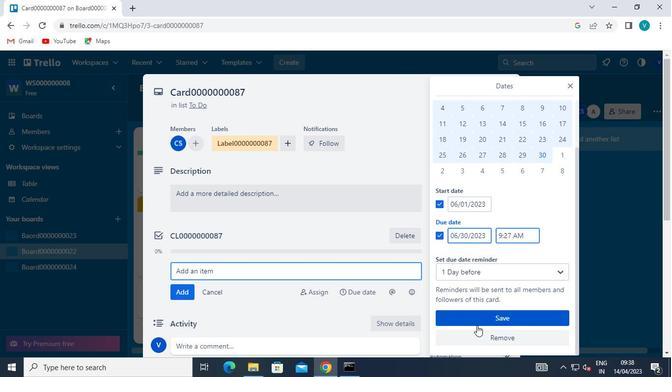 
Action: Mouse pressed left at (483, 322)
Screenshot: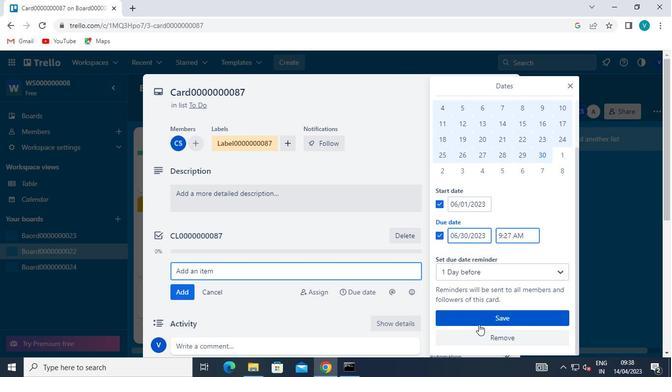 
Action: Mouse moved to (512, 85)
Screenshot: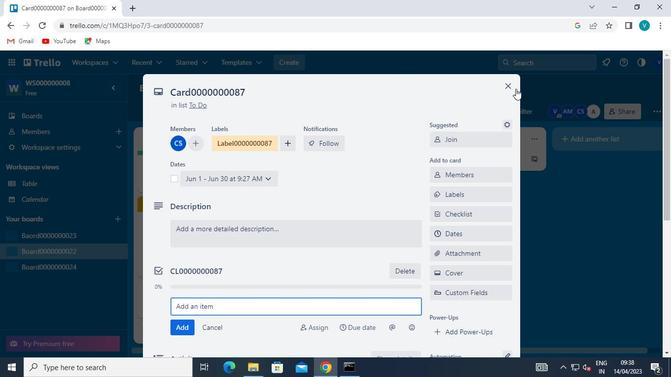 
Action: Mouse pressed left at (512, 85)
Screenshot: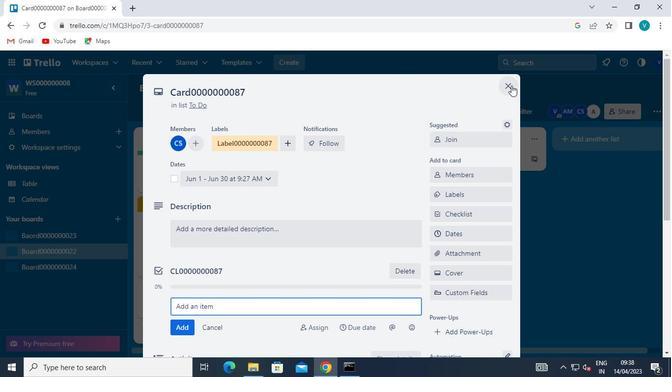 
Action: Mouse moved to (350, 372)
Screenshot: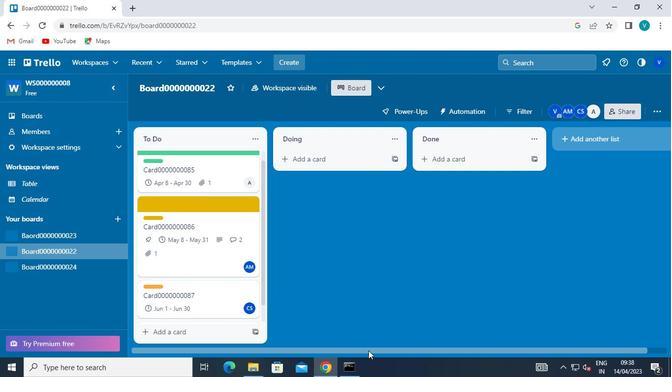 
Action: Mouse pressed left at (350, 372)
Screenshot: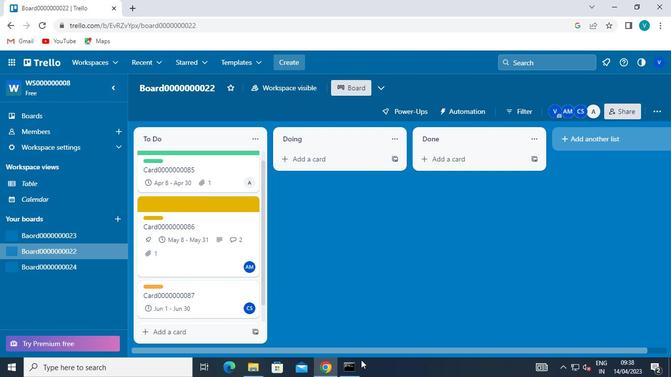 
Action: Mouse moved to (558, 41)
Screenshot: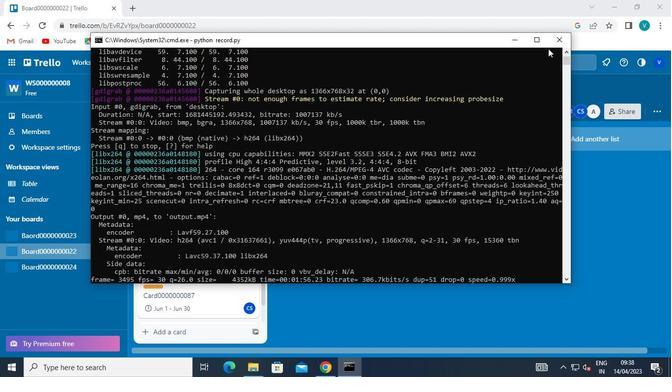 
Action: Mouse pressed left at (558, 41)
Screenshot: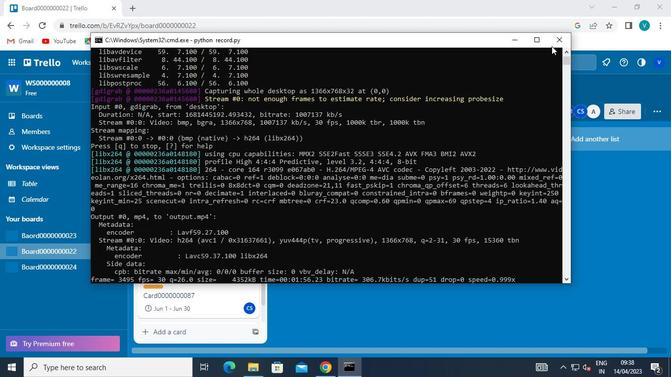 
